 Task: Use LinkedIn to find people with the title 'Content Marketing Manager' at 'MSN Laboratories' who studied at 'R. A. Podar College of Commerce & Economics', are located in 'Yanji', and talk about '#careeradvice'. Select 'Data Entry' under service categories.
Action: Mouse moved to (493, 58)
Screenshot: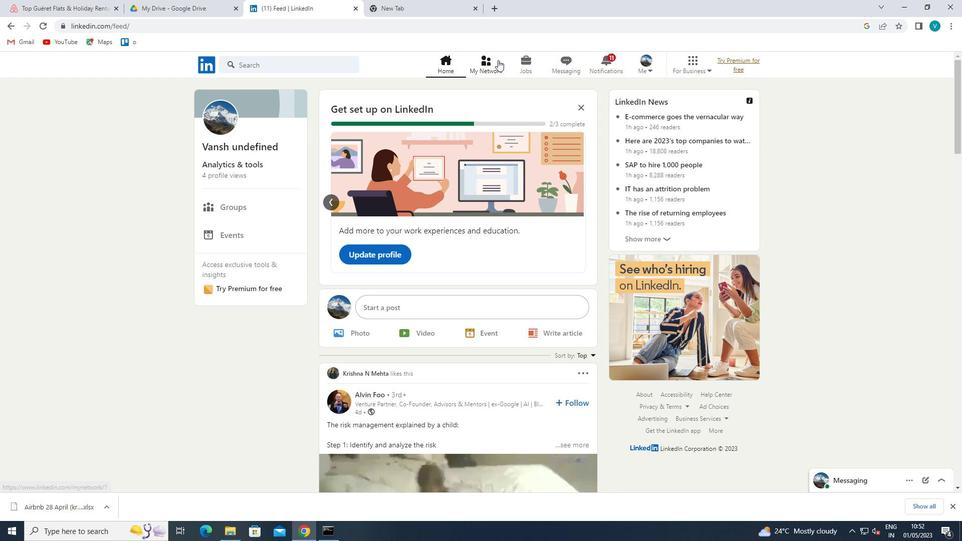 
Action: Mouse pressed left at (493, 58)
Screenshot: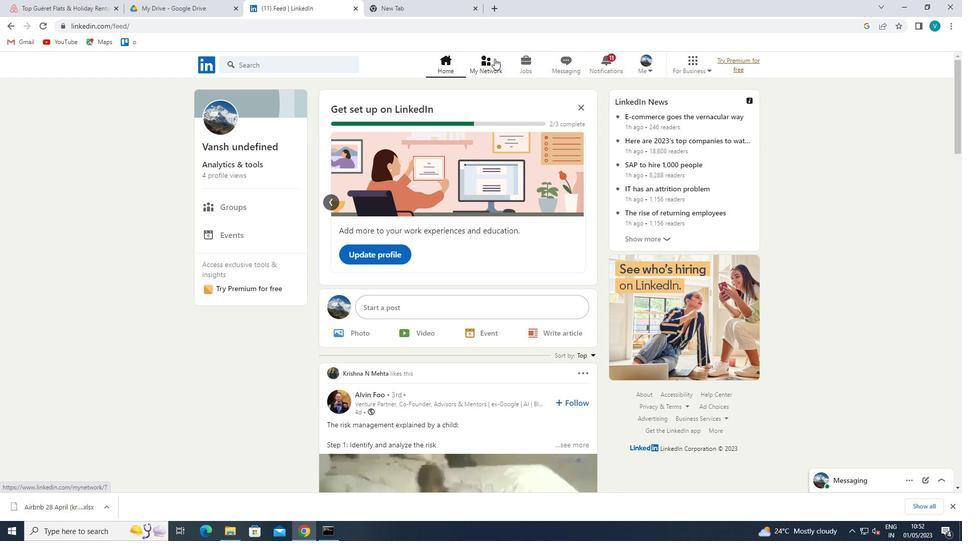 
Action: Mouse moved to (282, 115)
Screenshot: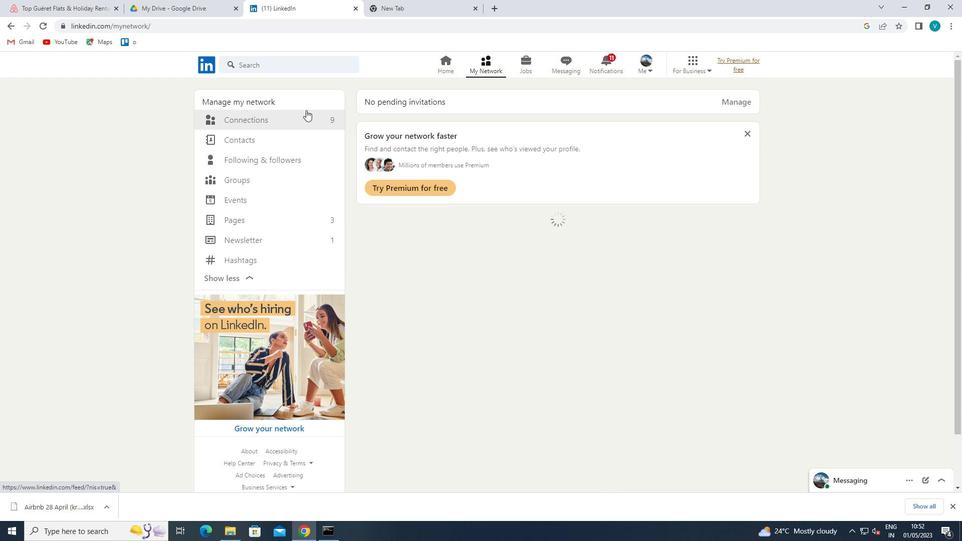 
Action: Mouse pressed left at (282, 115)
Screenshot: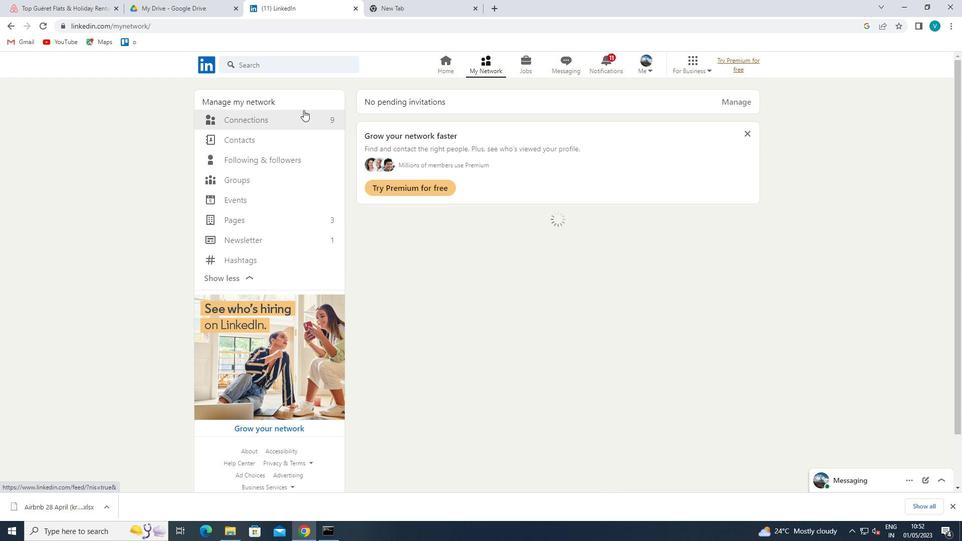 
Action: Mouse moved to (543, 118)
Screenshot: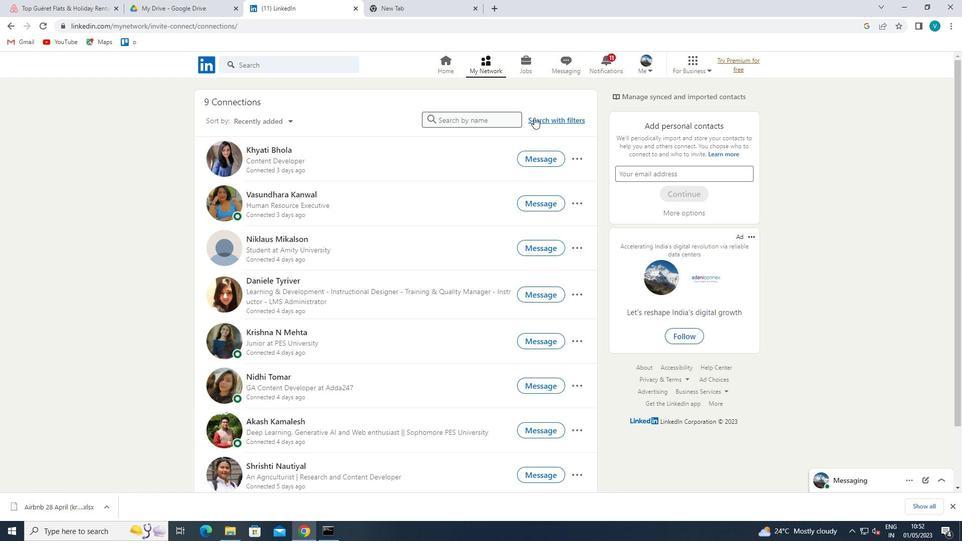 
Action: Mouse pressed left at (543, 118)
Screenshot: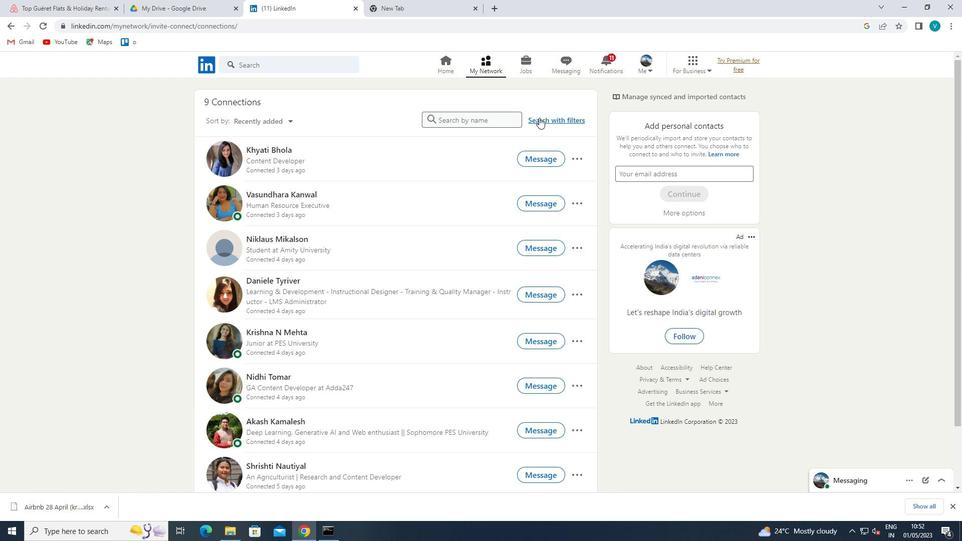
Action: Mouse moved to (471, 87)
Screenshot: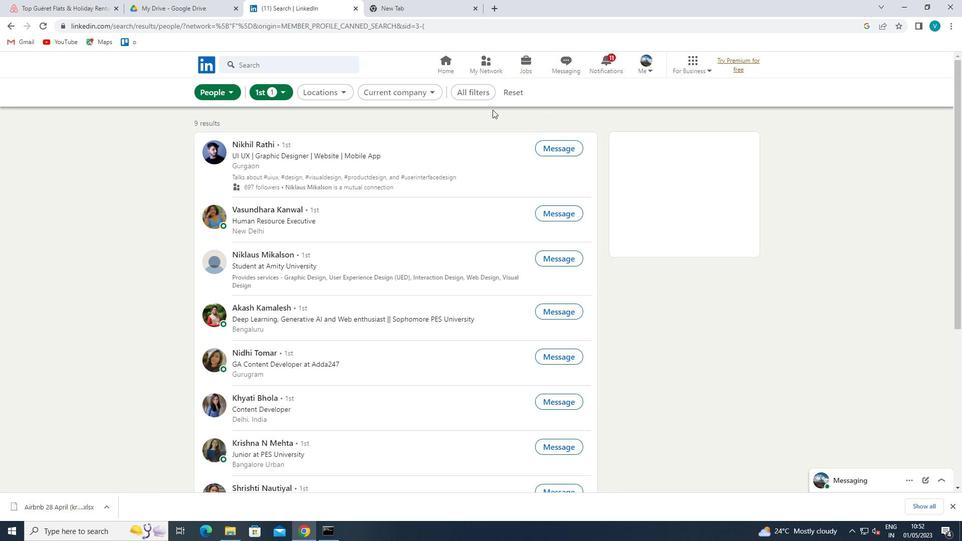
Action: Mouse pressed left at (471, 87)
Screenshot: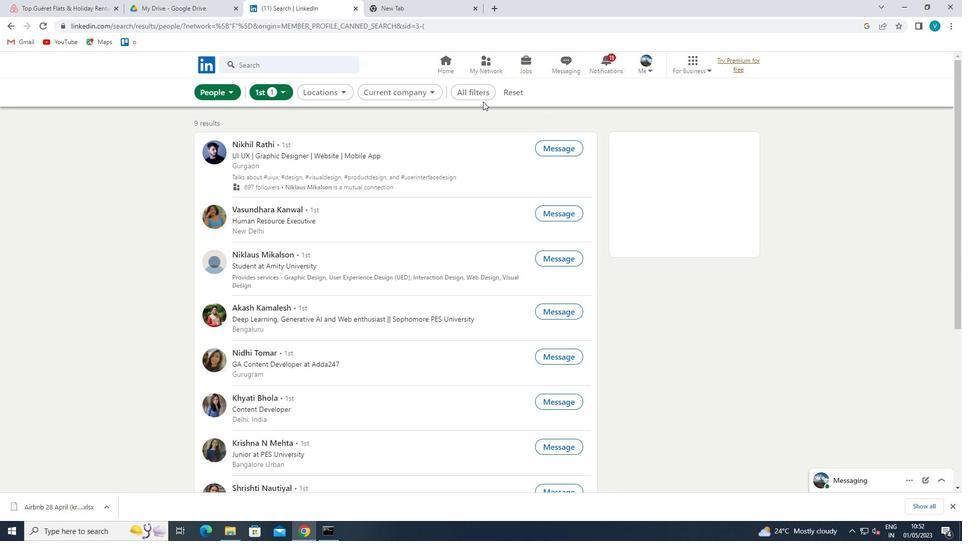 
Action: Mouse moved to (767, 264)
Screenshot: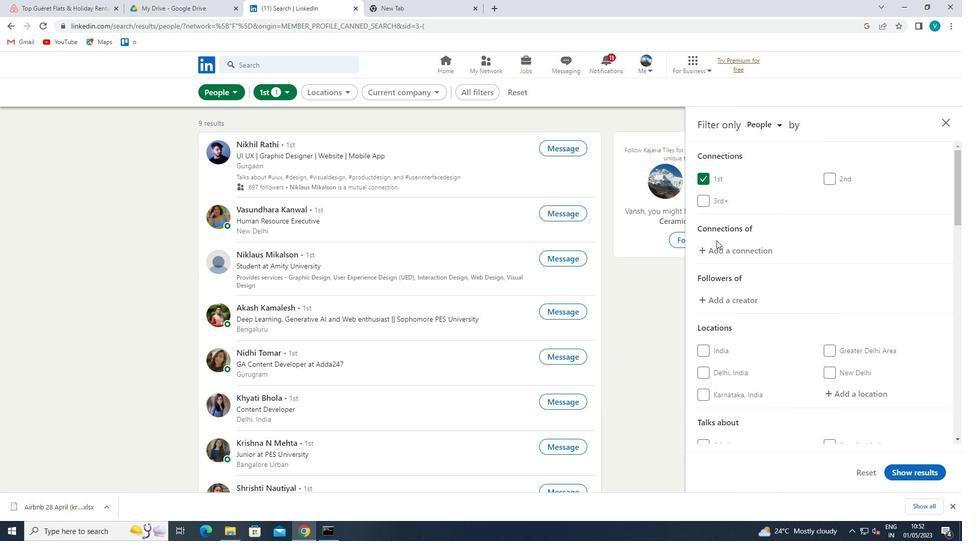 
Action: Mouse scrolled (767, 263) with delta (0, 0)
Screenshot: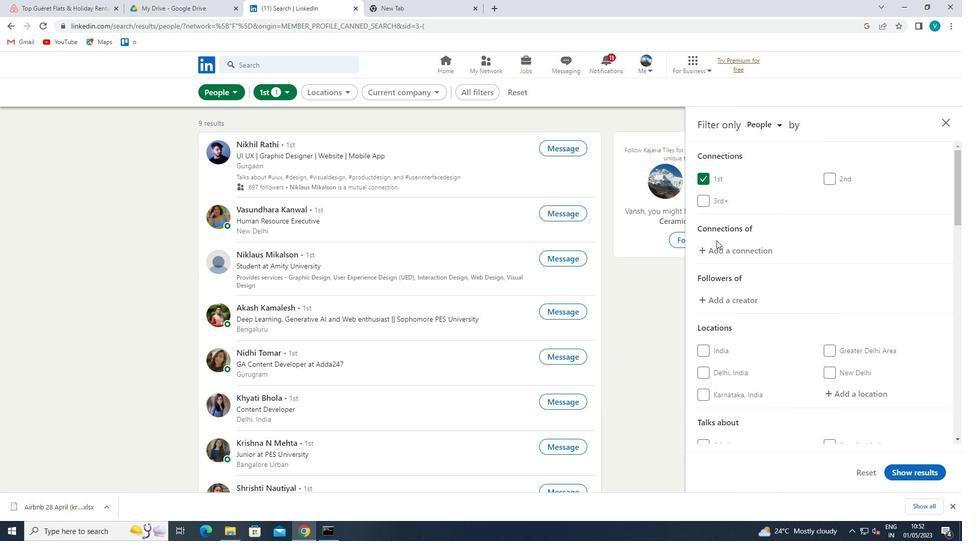 
Action: Mouse moved to (768, 264)
Screenshot: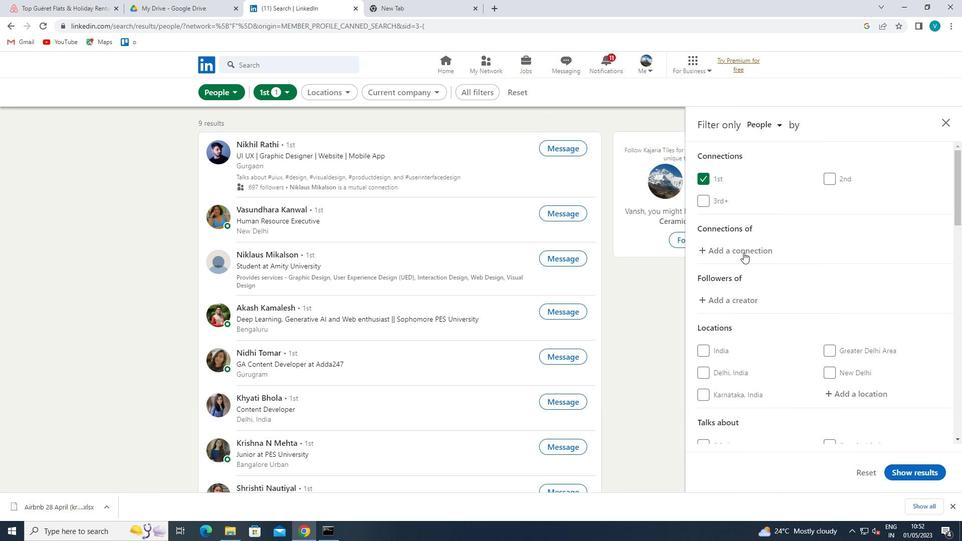 
Action: Mouse scrolled (768, 263) with delta (0, 0)
Screenshot: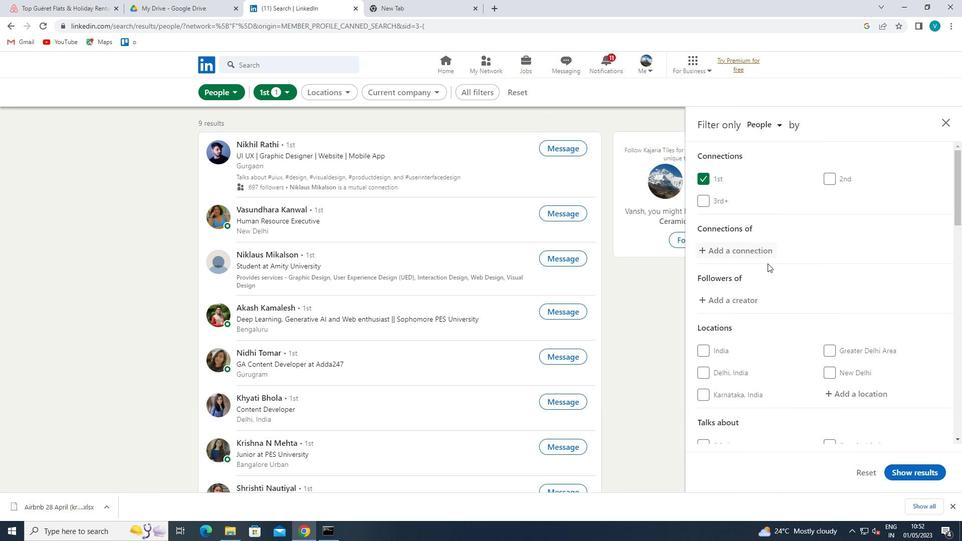 
Action: Mouse moved to (851, 288)
Screenshot: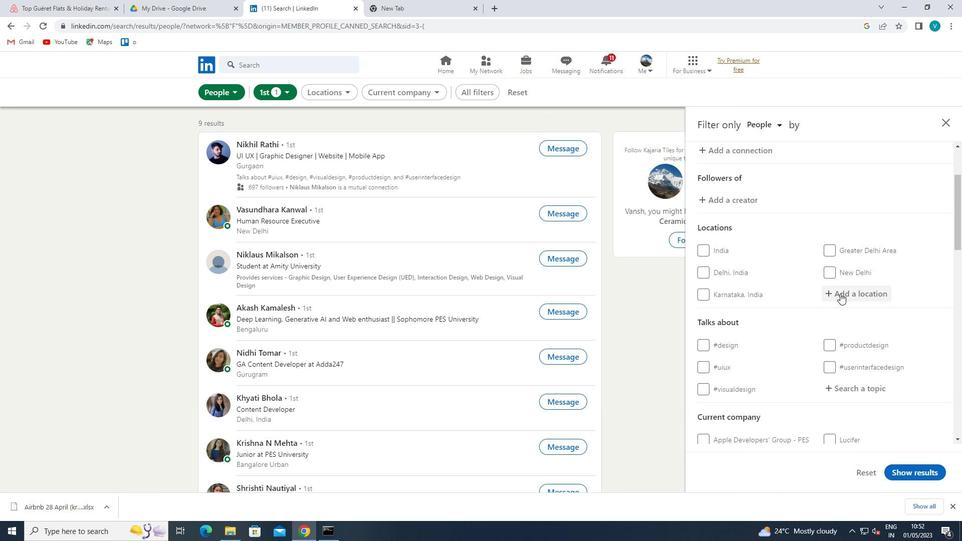 
Action: Mouse pressed left at (851, 288)
Screenshot: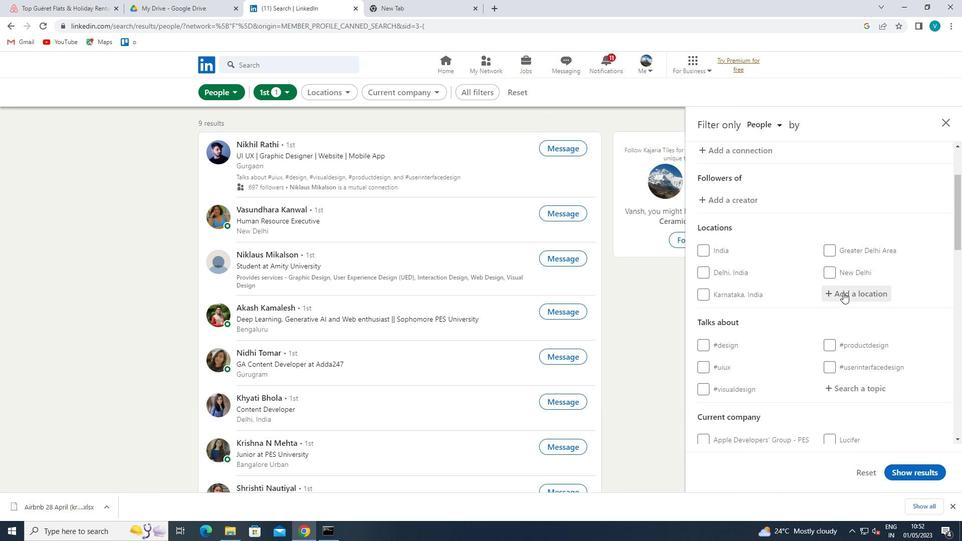 
Action: Mouse moved to (765, 264)
Screenshot: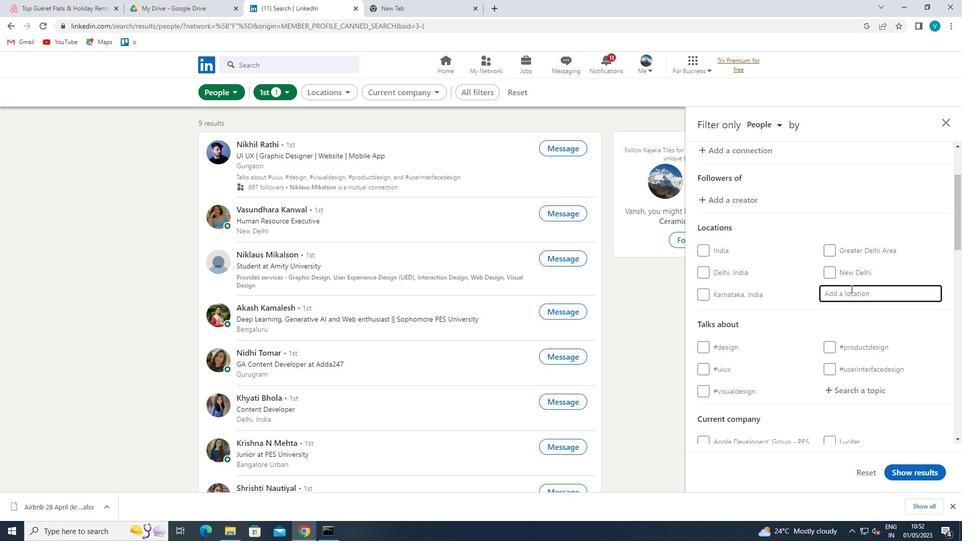 
Action: Key pressed <Key.shift>YANJI
Screenshot: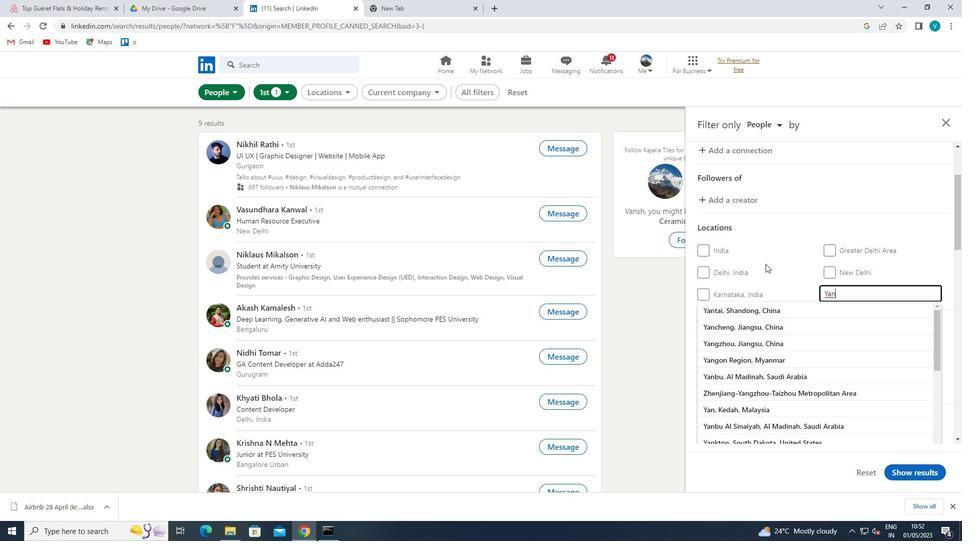 
Action: Mouse moved to (798, 313)
Screenshot: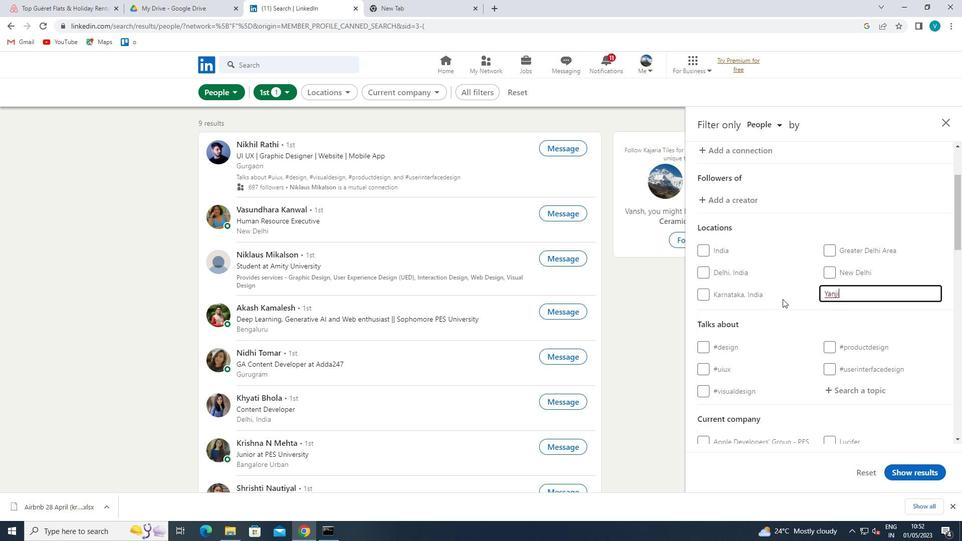 
Action: Mouse pressed left at (798, 313)
Screenshot: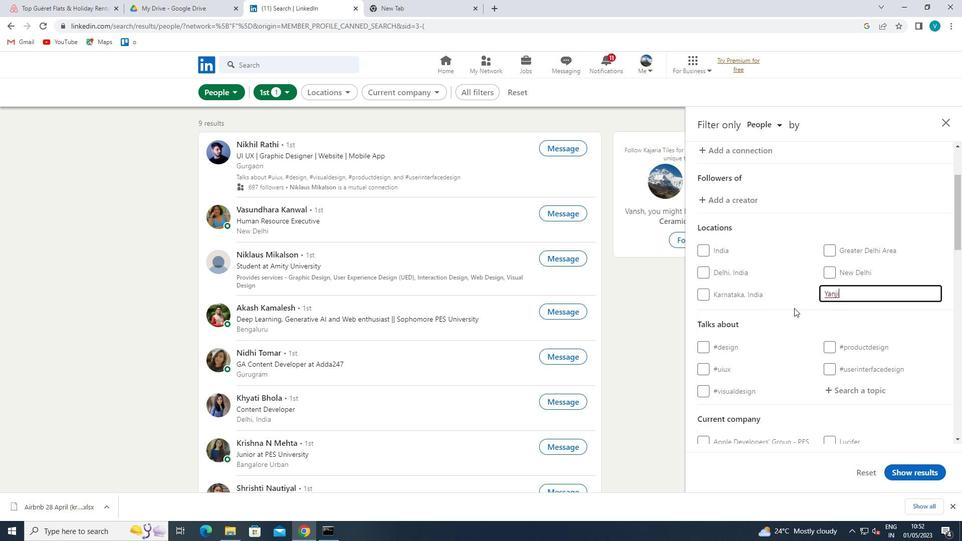 
Action: Mouse scrolled (798, 312) with delta (0, 0)
Screenshot: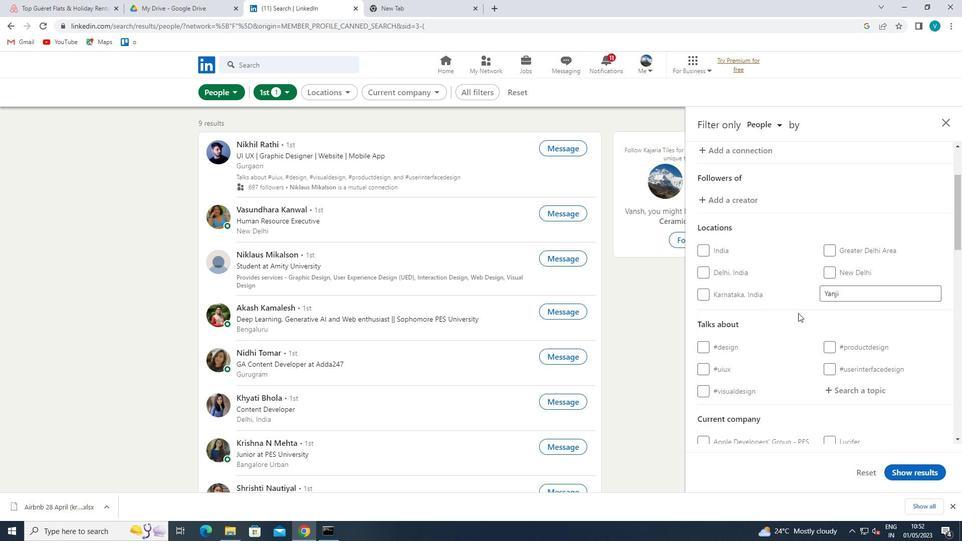 
Action: Mouse scrolled (798, 312) with delta (0, 0)
Screenshot: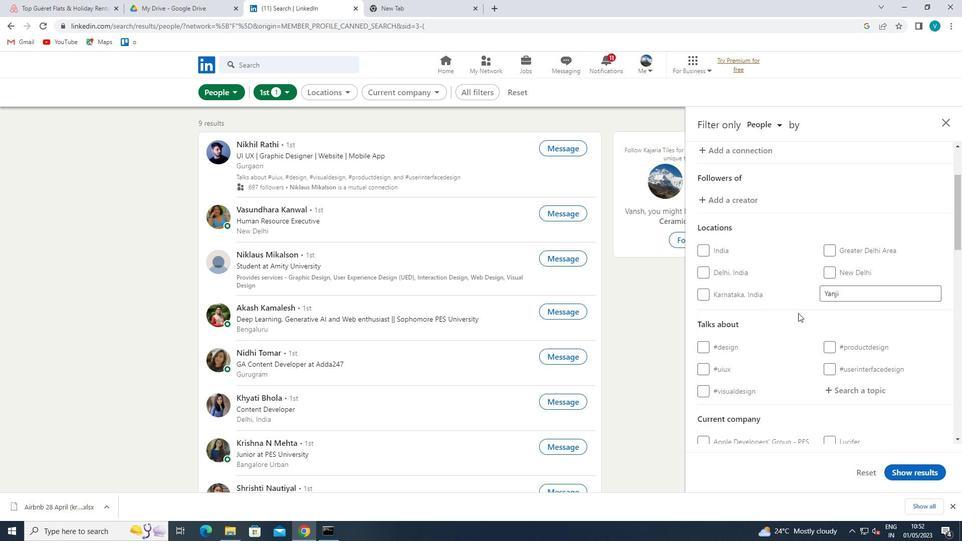 
Action: Mouse moved to (882, 292)
Screenshot: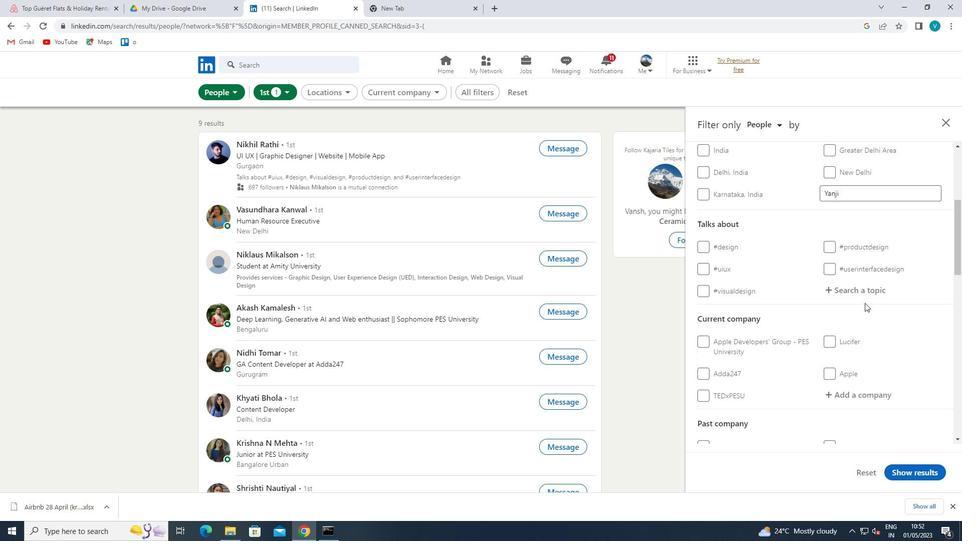 
Action: Mouse pressed left at (882, 292)
Screenshot: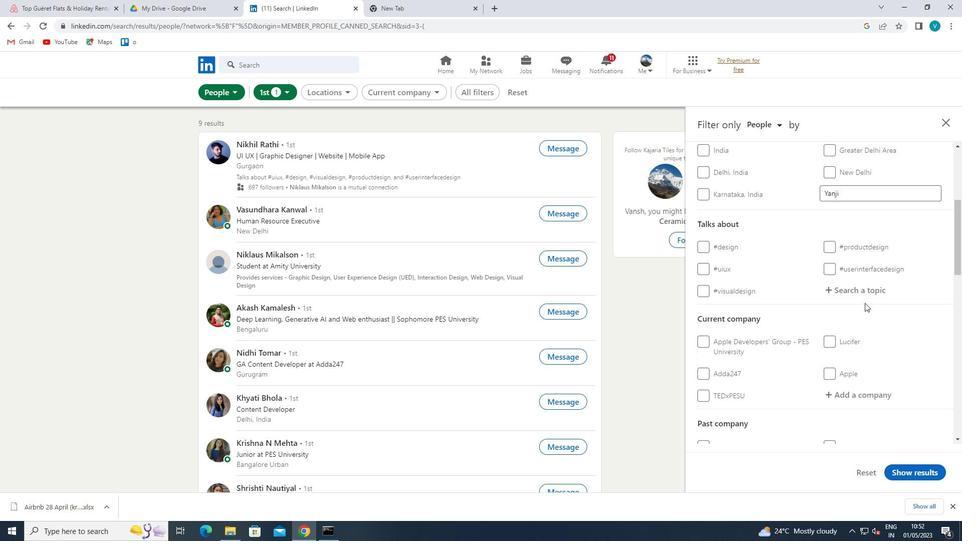 
Action: Key pressed <Key.shift>#
Screenshot: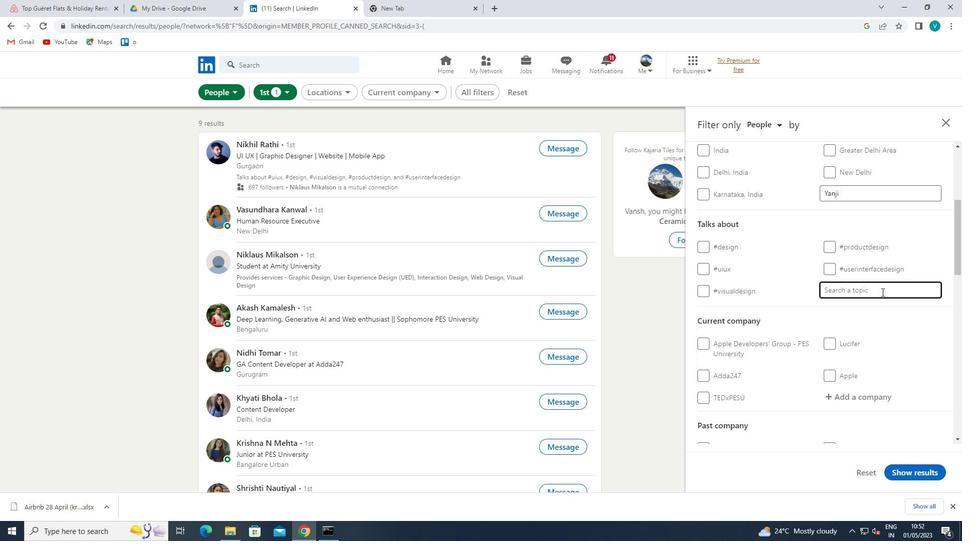 
Action: Mouse moved to (852, 285)
Screenshot: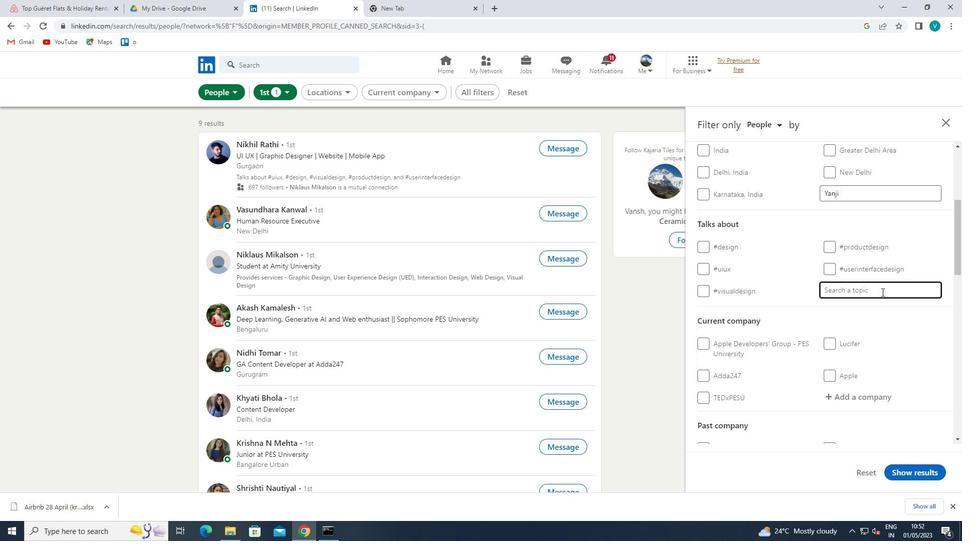 
Action: Key pressed CAREERADVICE<Key.space>
Screenshot: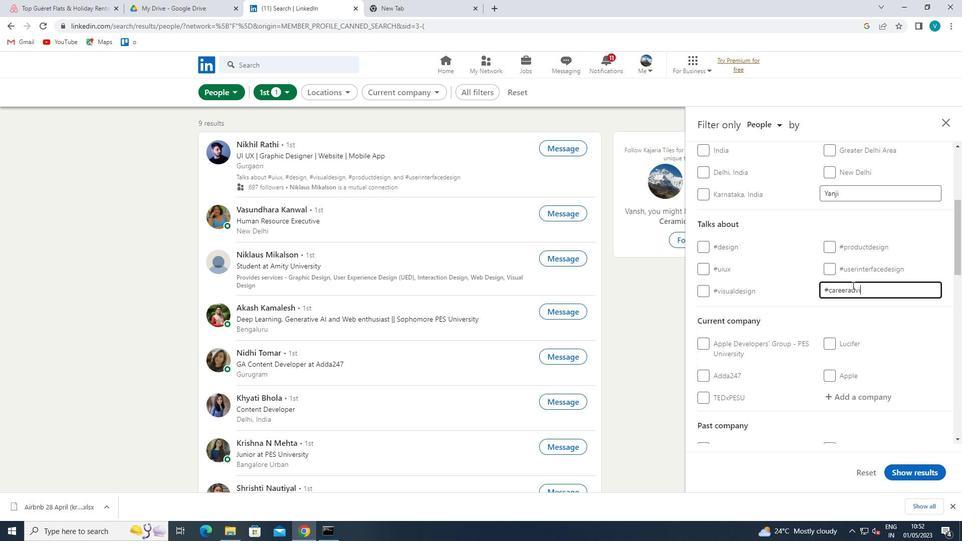 
Action: Mouse moved to (820, 318)
Screenshot: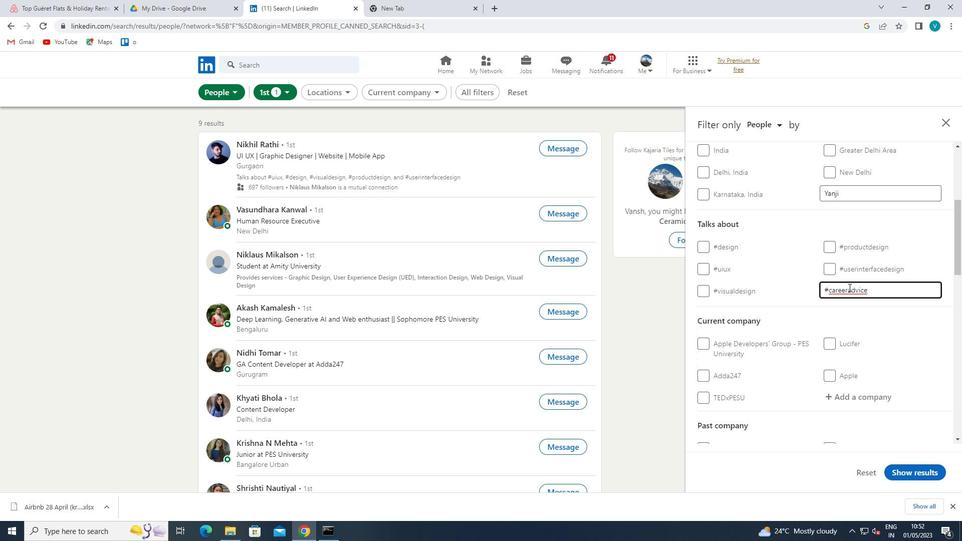 
Action: Mouse pressed left at (820, 318)
Screenshot: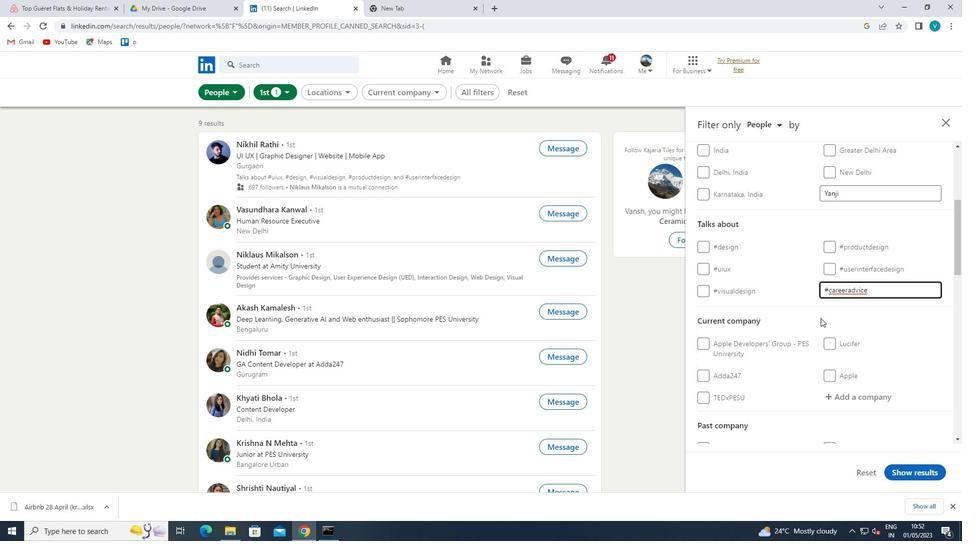 
Action: Mouse scrolled (820, 317) with delta (0, 0)
Screenshot: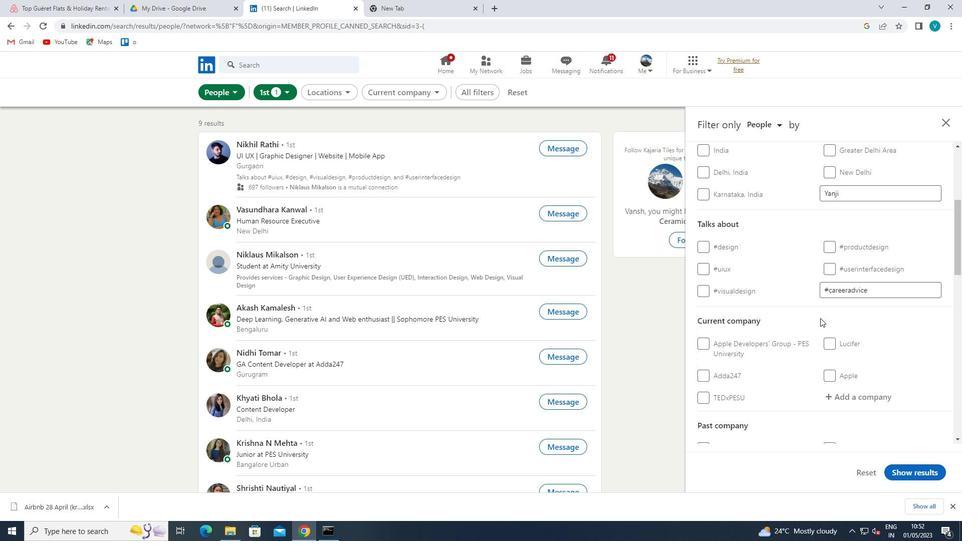 
Action: Mouse scrolled (820, 317) with delta (0, 0)
Screenshot: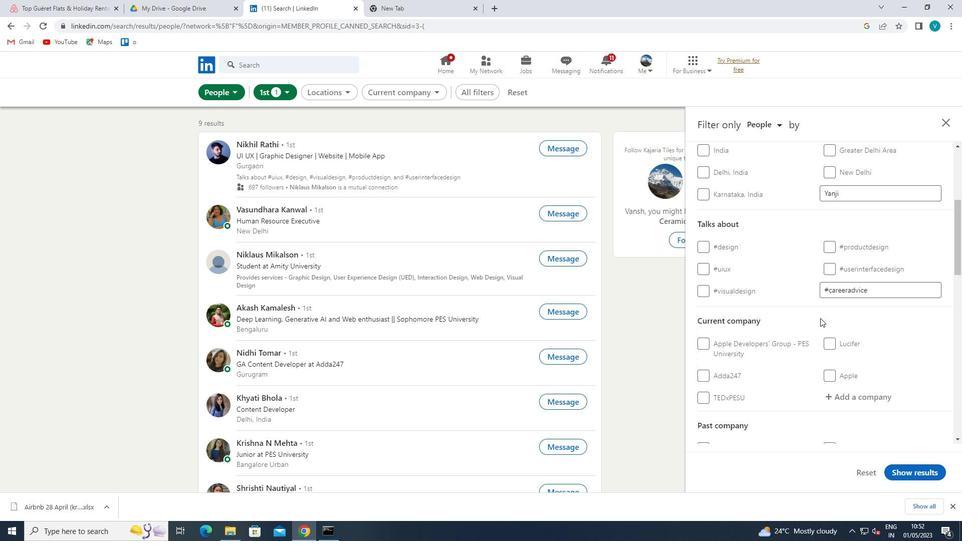 
Action: Mouse scrolled (820, 317) with delta (0, 0)
Screenshot: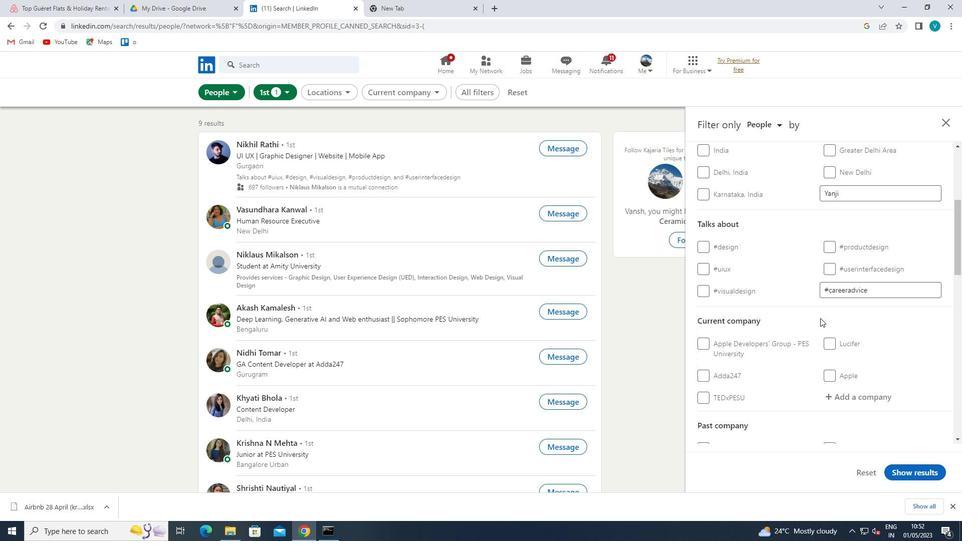 
Action: Mouse scrolled (820, 317) with delta (0, 0)
Screenshot: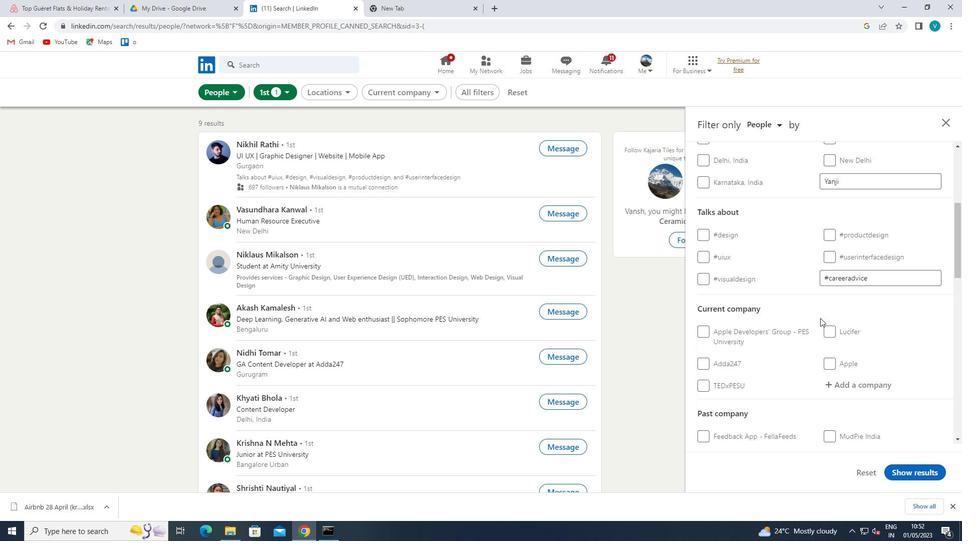 
Action: Mouse scrolled (820, 317) with delta (0, 0)
Screenshot: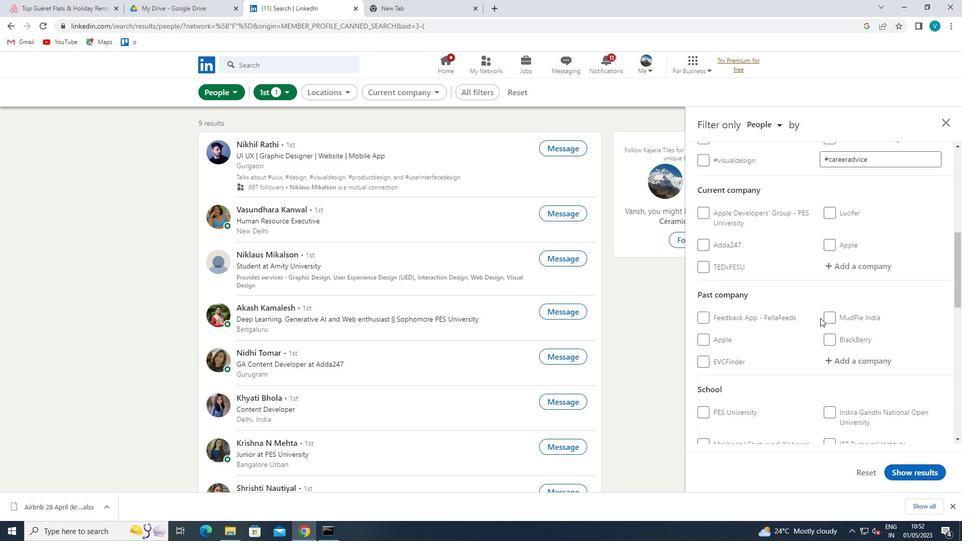 
Action: Mouse scrolled (820, 317) with delta (0, 0)
Screenshot: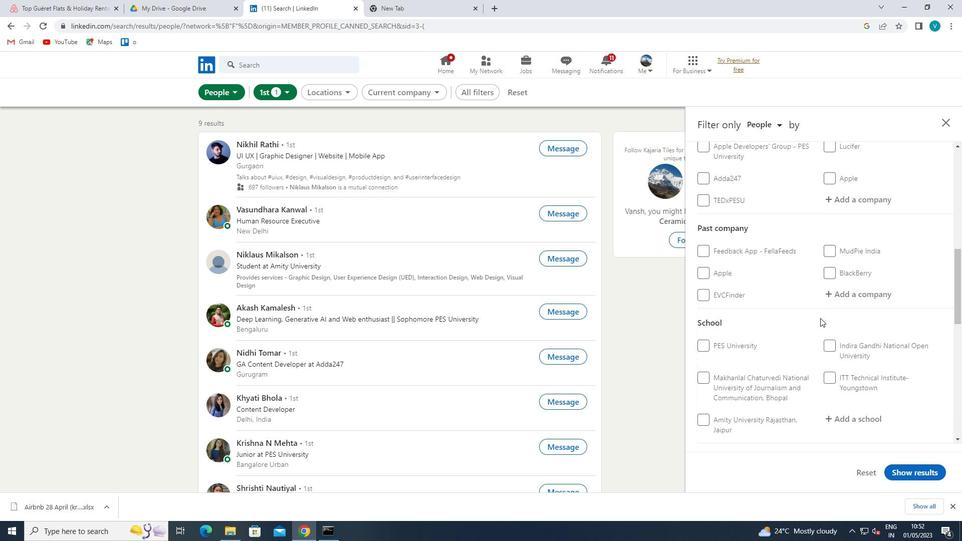 
Action: Mouse scrolled (820, 317) with delta (0, 0)
Screenshot: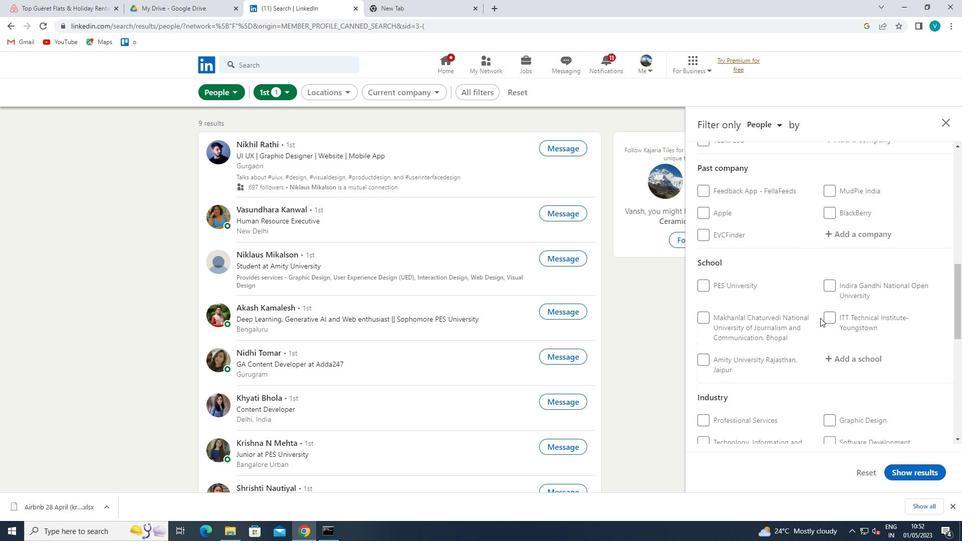 
Action: Mouse moved to (820, 318)
Screenshot: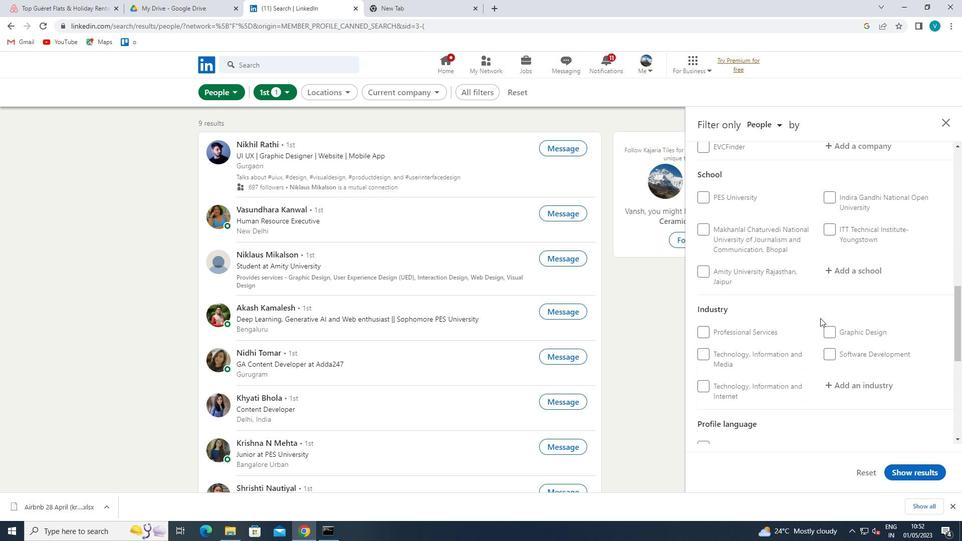 
Action: Mouse scrolled (820, 317) with delta (0, 0)
Screenshot: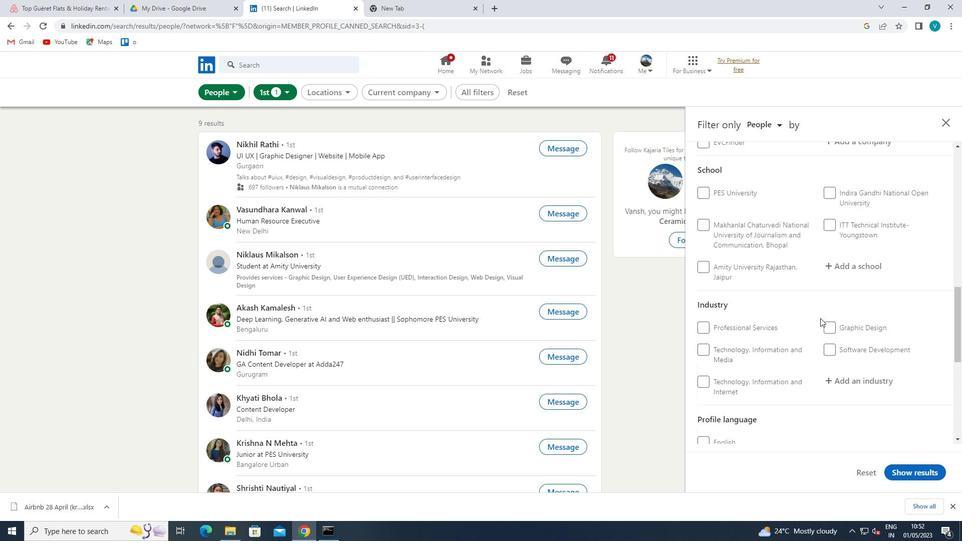 
Action: Mouse scrolled (820, 317) with delta (0, 0)
Screenshot: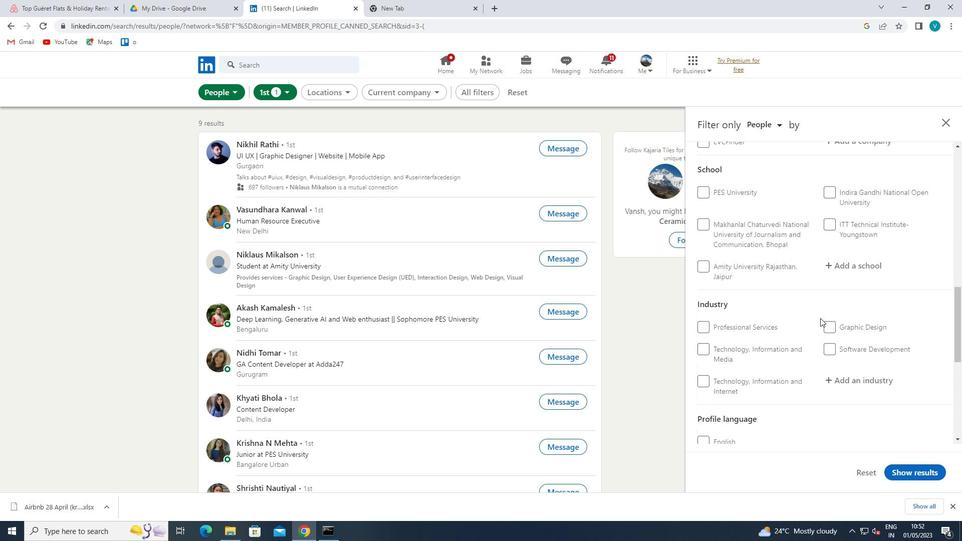 
Action: Mouse moved to (703, 340)
Screenshot: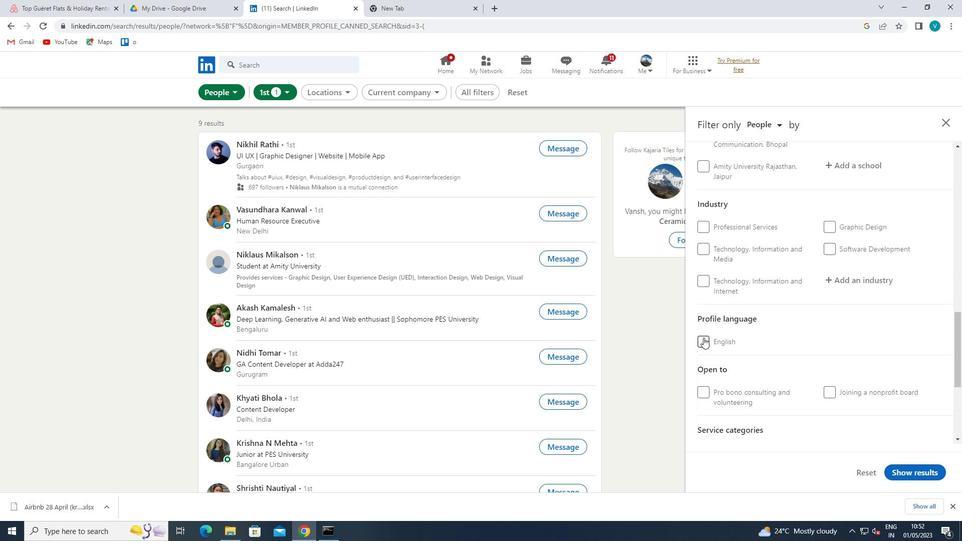 
Action: Mouse pressed left at (703, 340)
Screenshot: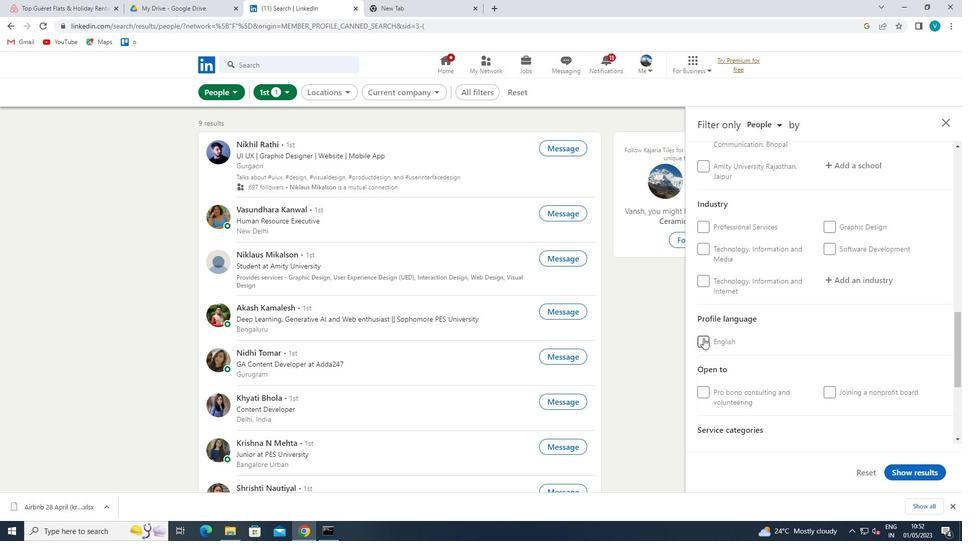 
Action: Mouse moved to (791, 307)
Screenshot: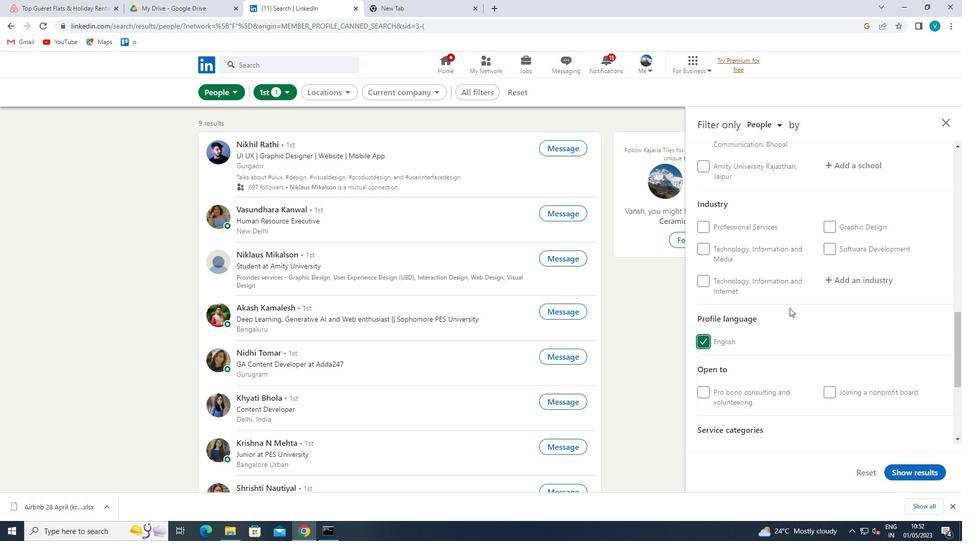 
Action: Mouse scrolled (791, 307) with delta (0, 0)
Screenshot: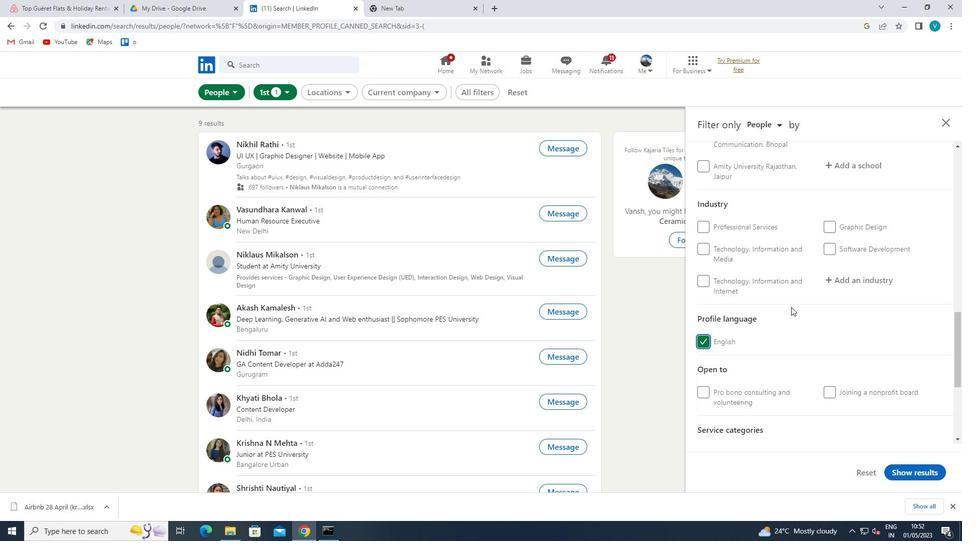 
Action: Mouse scrolled (791, 307) with delta (0, 0)
Screenshot: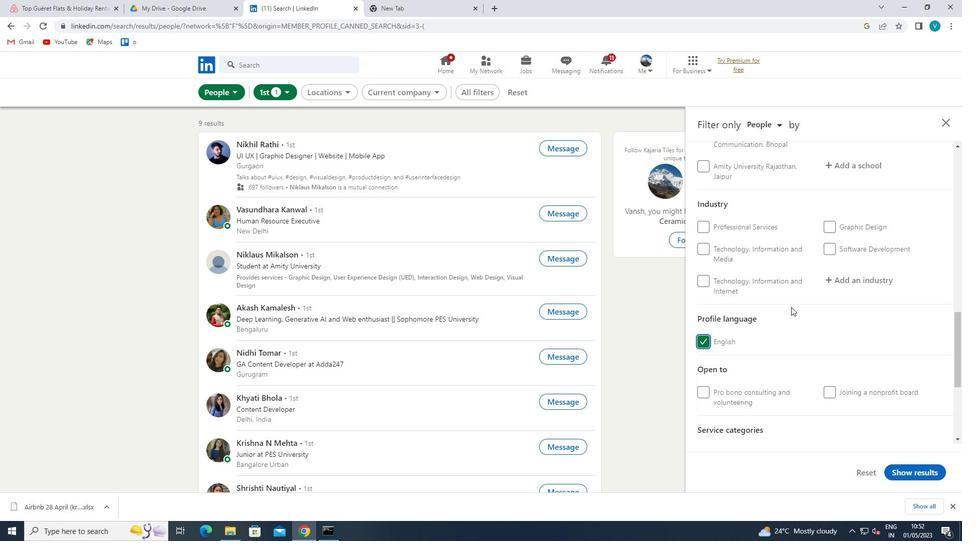 
Action: Mouse scrolled (791, 307) with delta (0, 0)
Screenshot: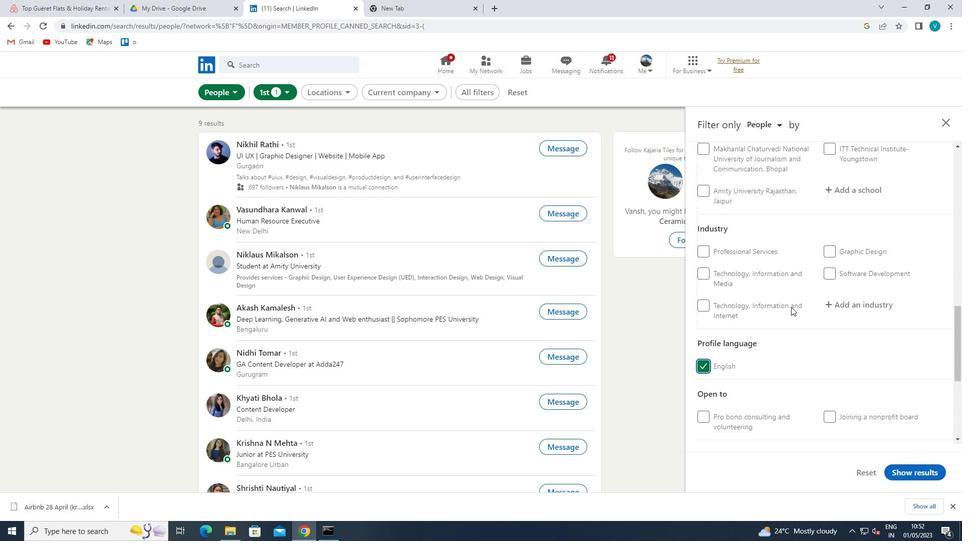 
Action: Mouse scrolled (791, 307) with delta (0, 0)
Screenshot: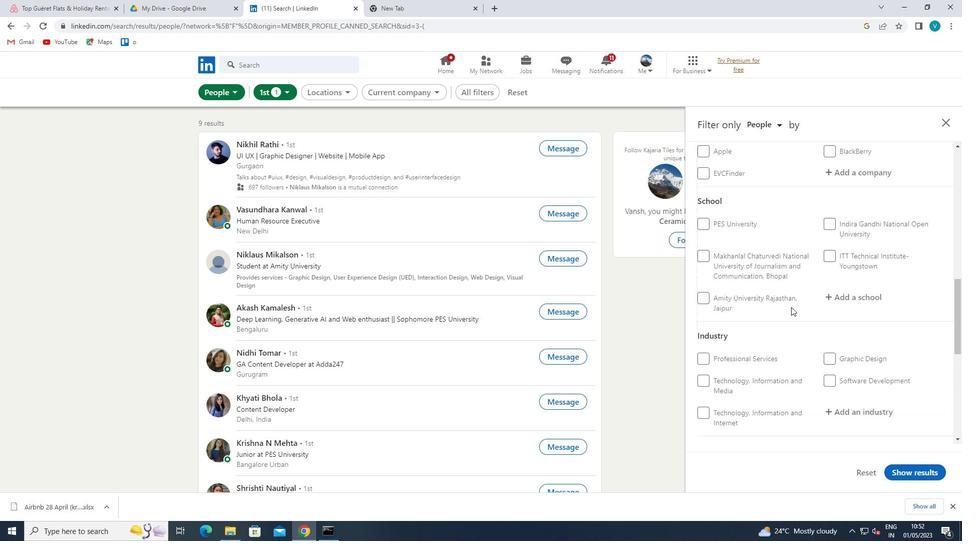 
Action: Mouse scrolled (791, 307) with delta (0, 0)
Screenshot: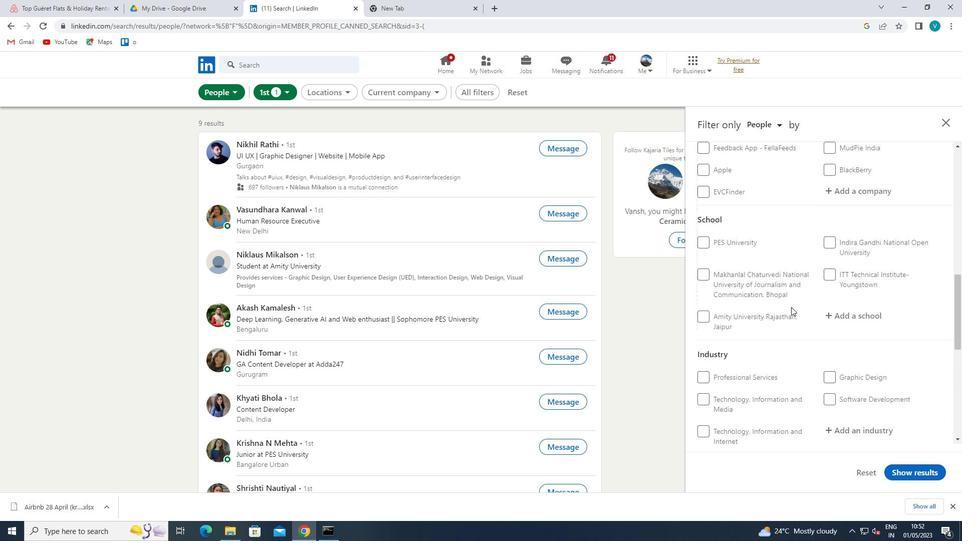 
Action: Mouse scrolled (791, 307) with delta (0, 0)
Screenshot: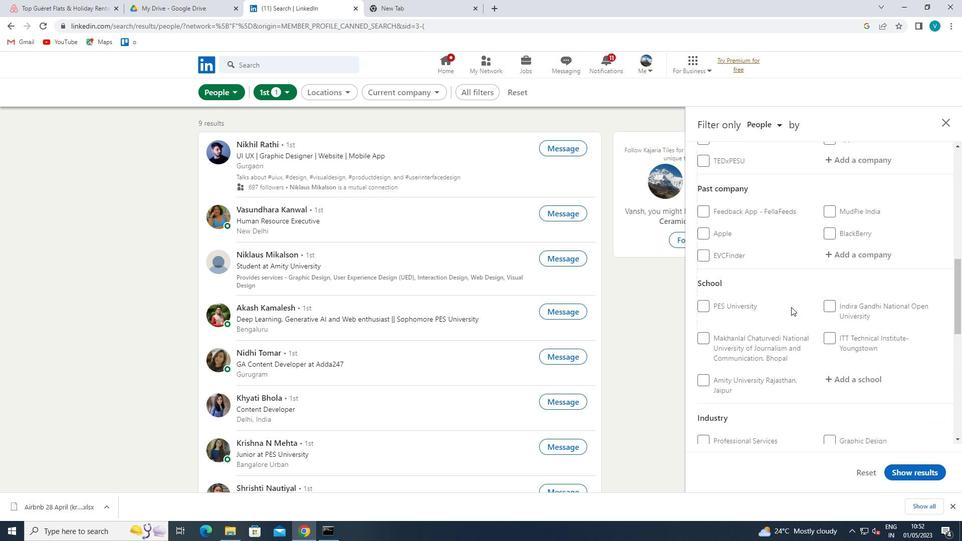 
Action: Mouse moved to (868, 254)
Screenshot: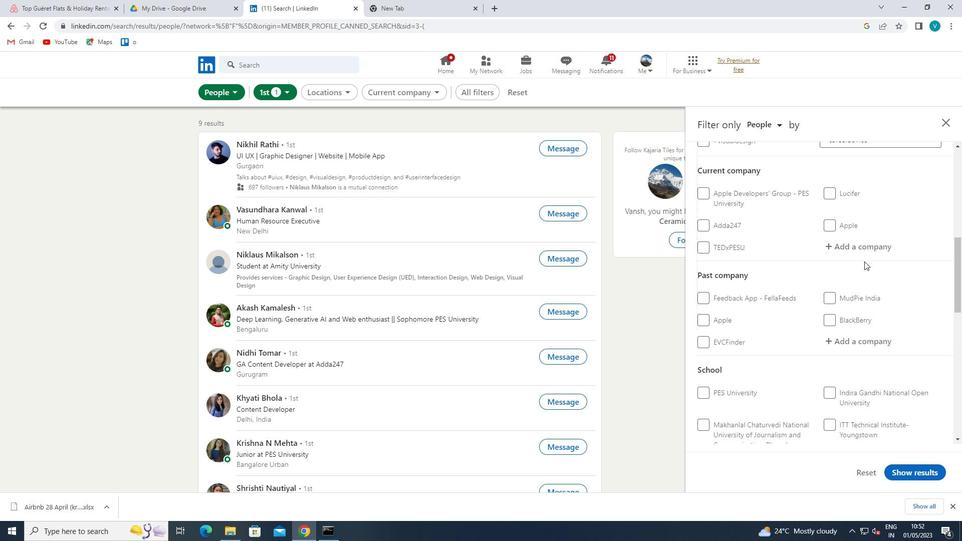 
Action: Mouse pressed left at (868, 254)
Screenshot: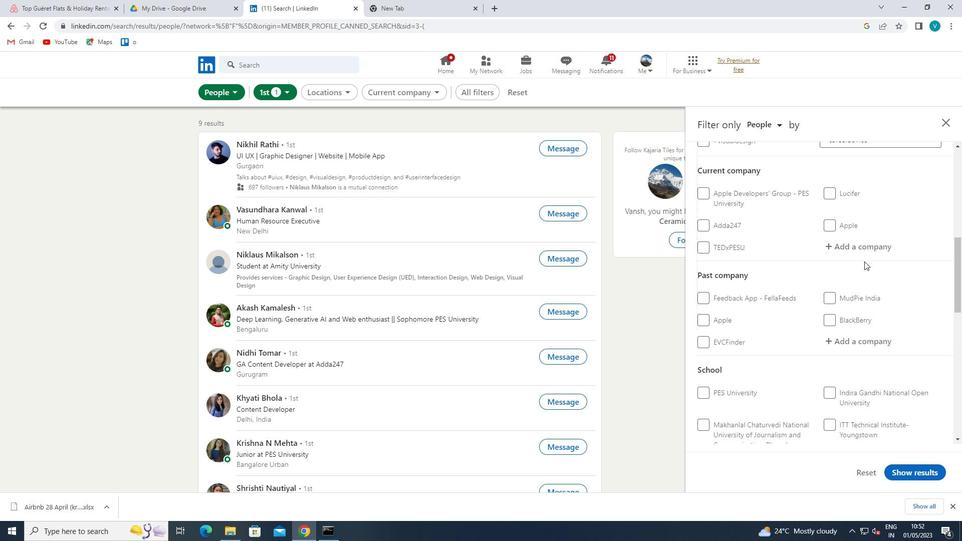 
Action: Mouse moved to (869, 252)
Screenshot: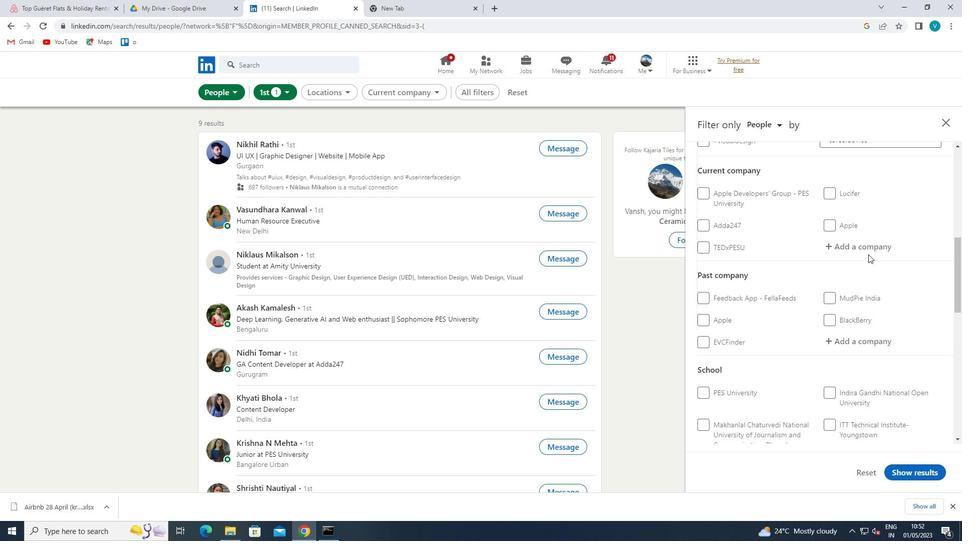 
Action: Mouse pressed left at (869, 252)
Screenshot: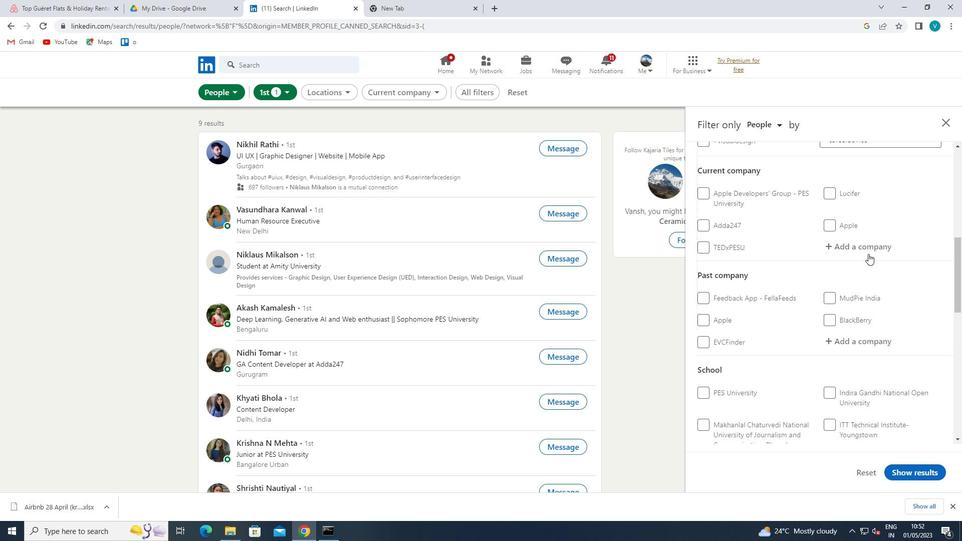 
Action: Mouse moved to (869, 252)
Screenshot: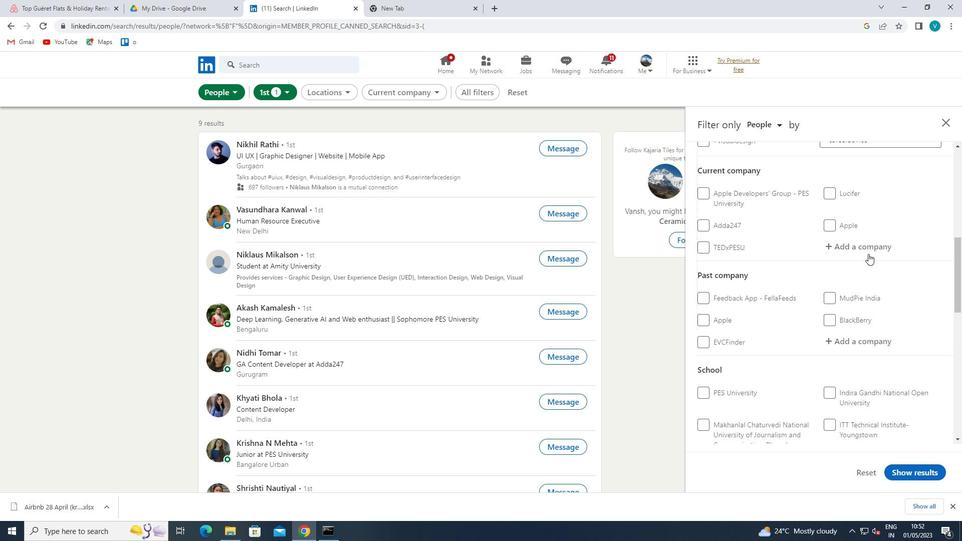 
Action: Key pressed <Key.shift>MSN<Key.space>
Screenshot: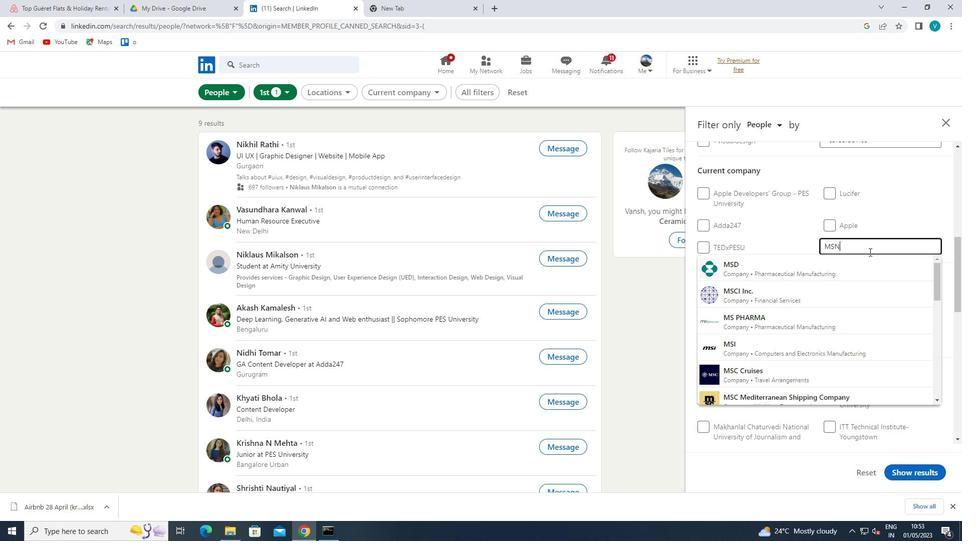 
Action: Mouse moved to (862, 255)
Screenshot: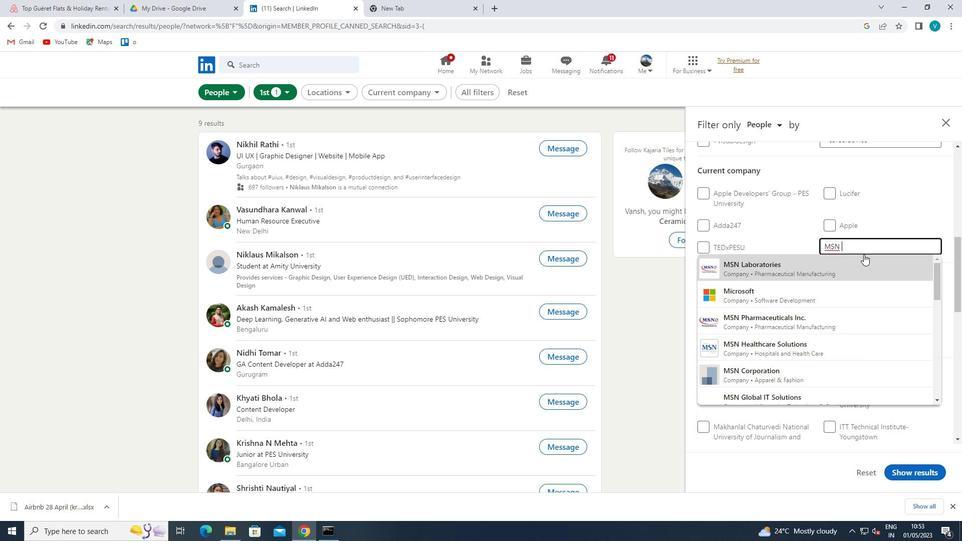 
Action: Mouse pressed left at (862, 255)
Screenshot: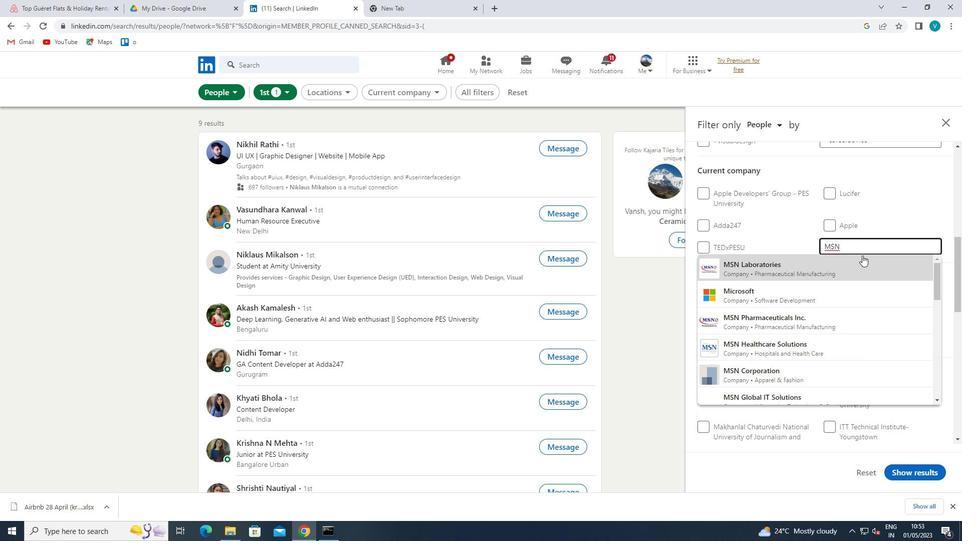 
Action: Mouse scrolled (862, 255) with delta (0, 0)
Screenshot: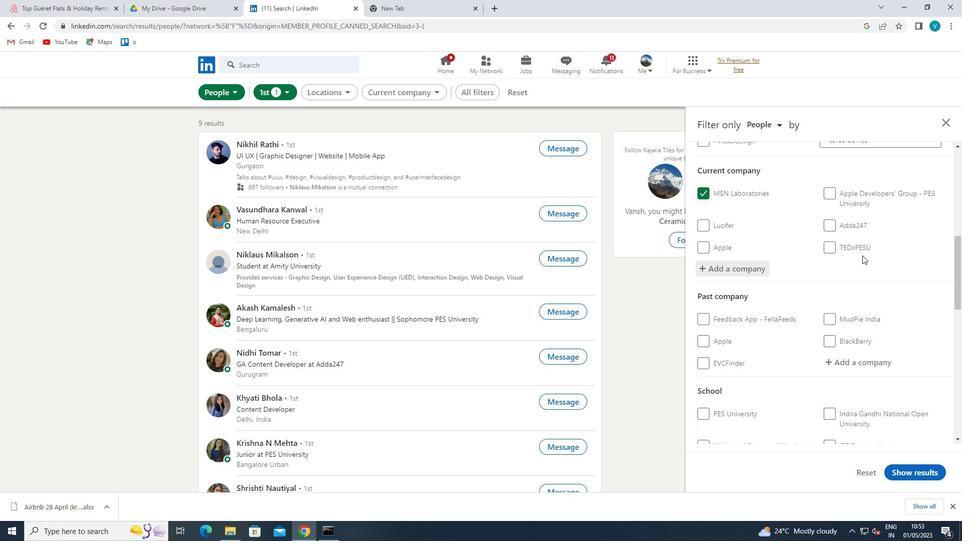 
Action: Mouse scrolled (862, 255) with delta (0, 0)
Screenshot: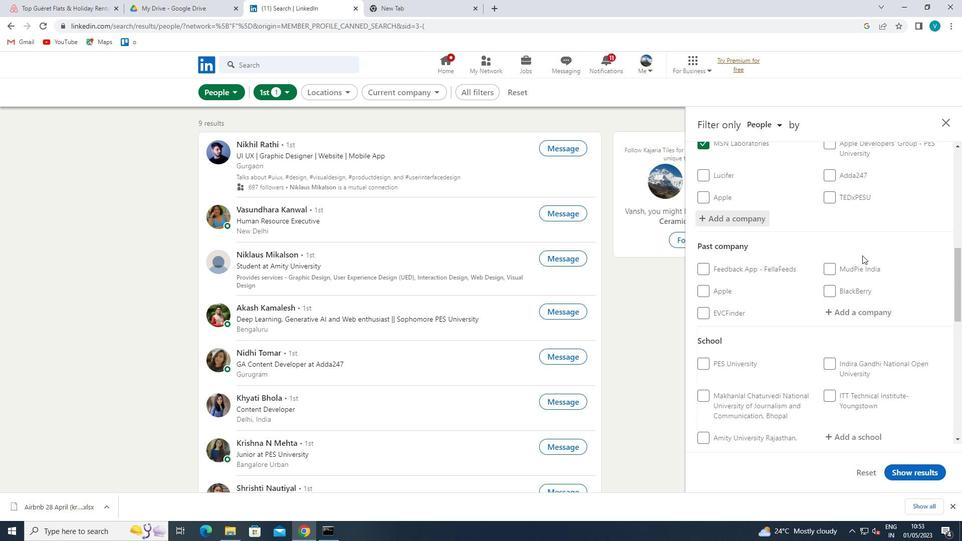 
Action: Mouse scrolled (862, 255) with delta (0, 0)
Screenshot: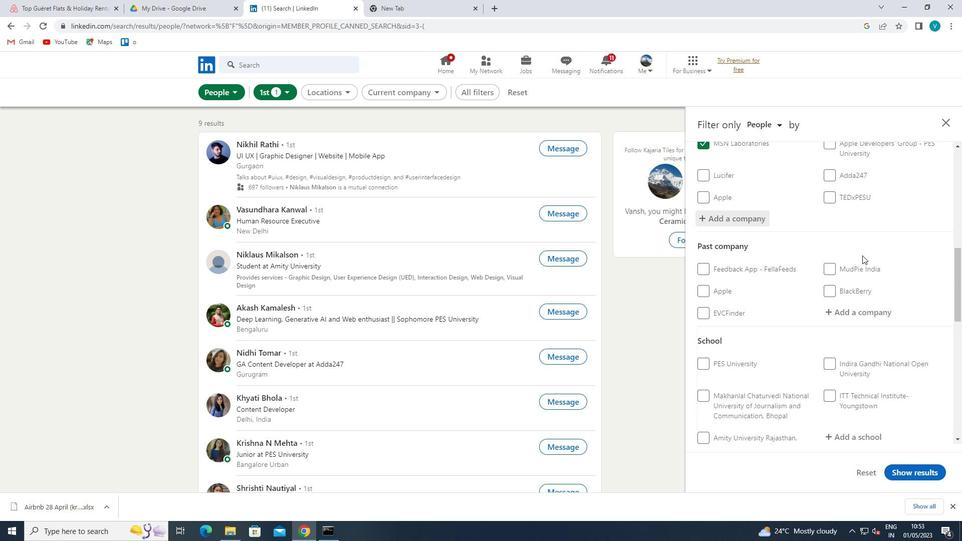 
Action: Mouse moved to (848, 341)
Screenshot: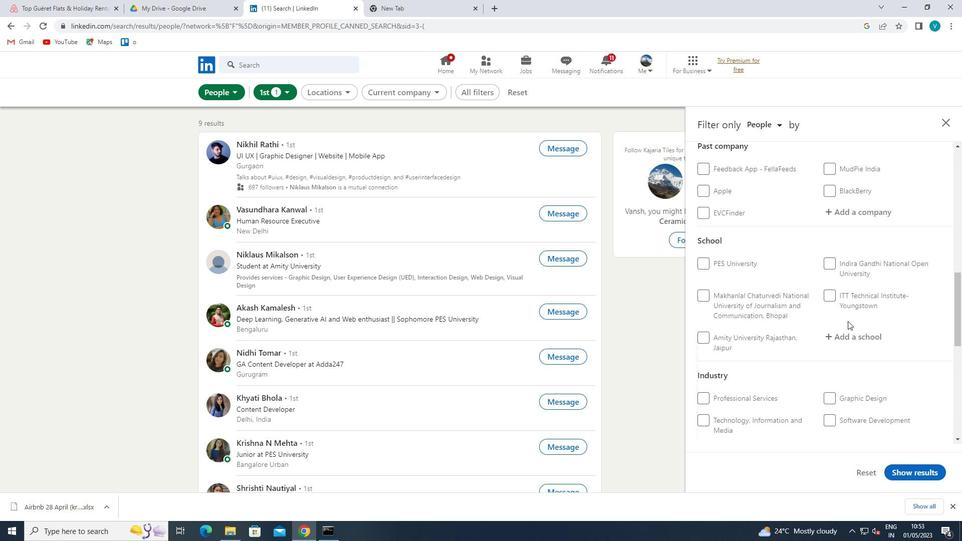 
Action: Mouse pressed left at (848, 341)
Screenshot: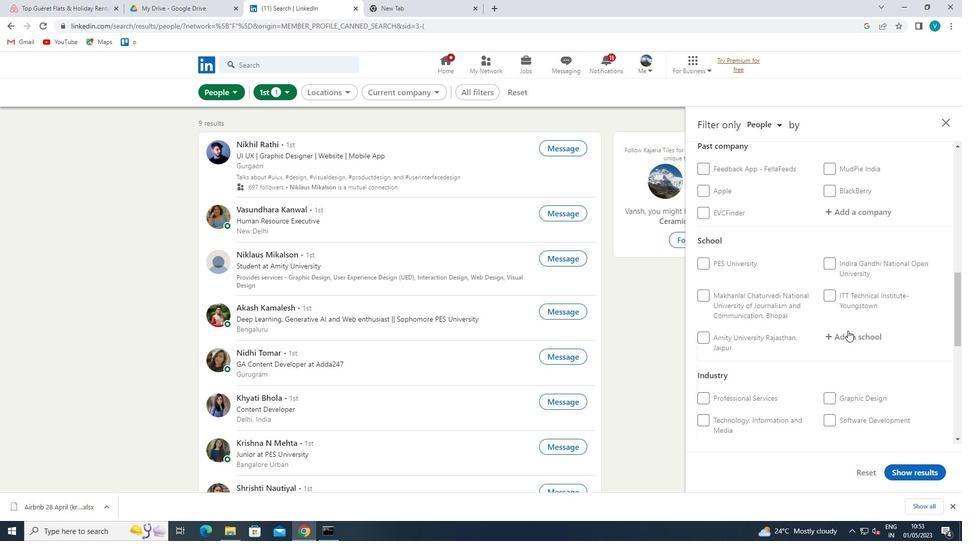 
Action: Key pressed <Key.shift>R.<Key.shift><Key.shift><Key.shift><Key.shift>A.<Key.space><Key.shift>PODAR<Key.space>
Screenshot: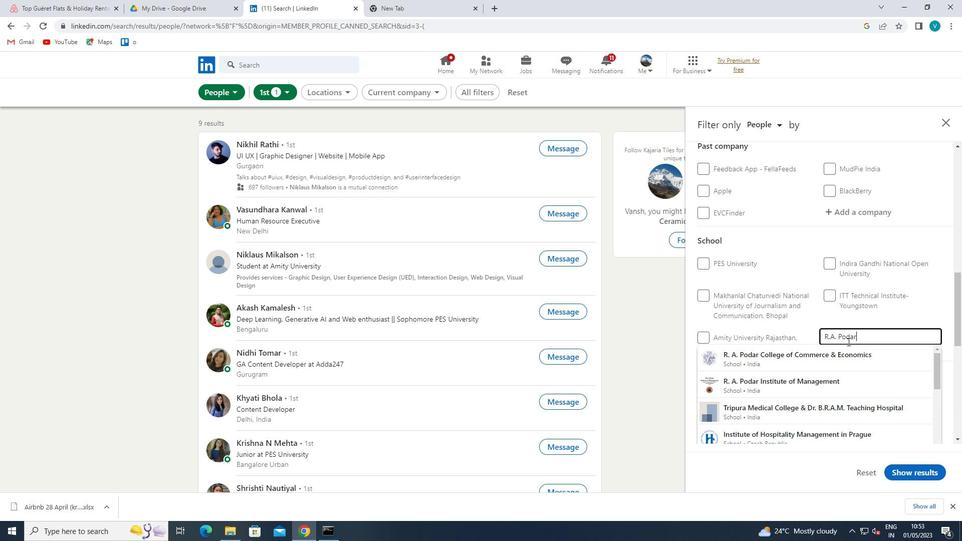 
Action: Mouse moved to (837, 354)
Screenshot: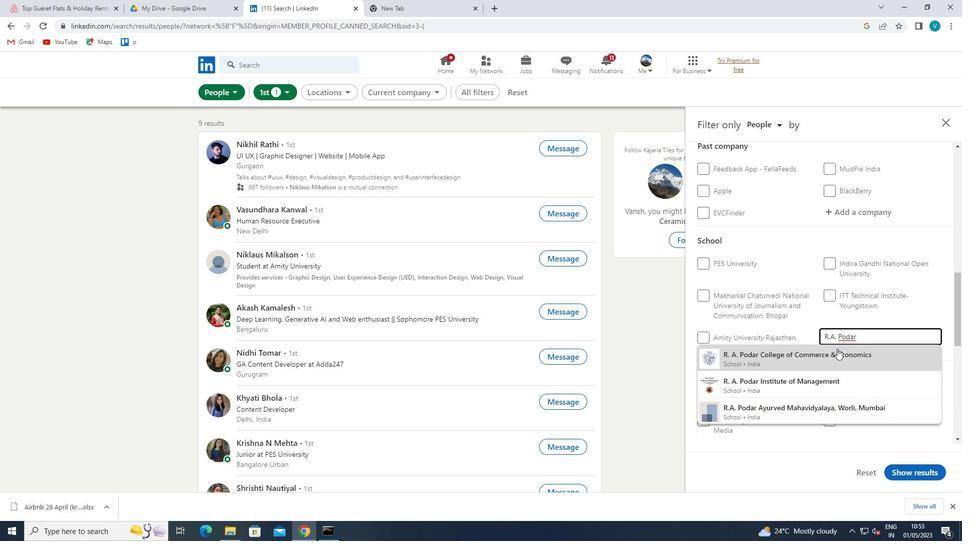 
Action: Mouse pressed left at (837, 354)
Screenshot: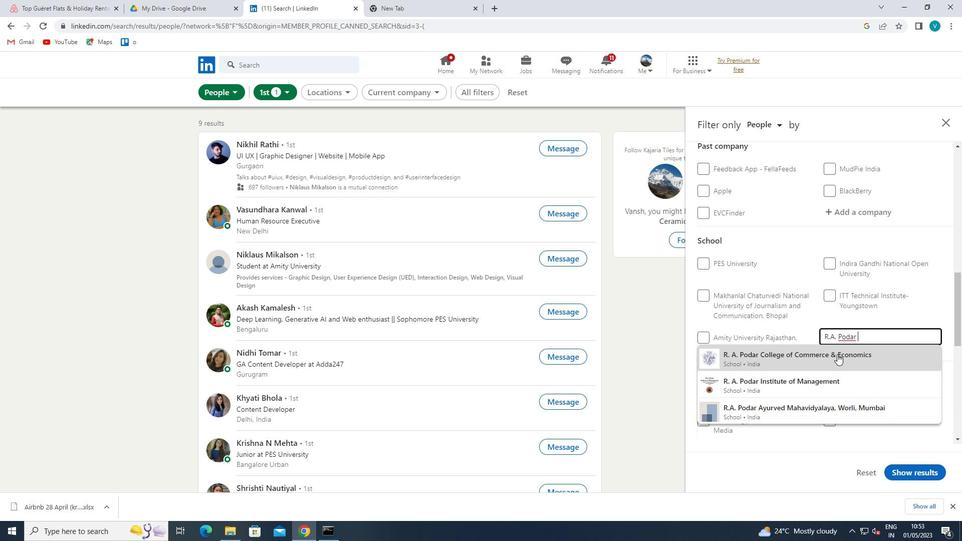 
Action: Mouse scrolled (837, 353) with delta (0, 0)
Screenshot: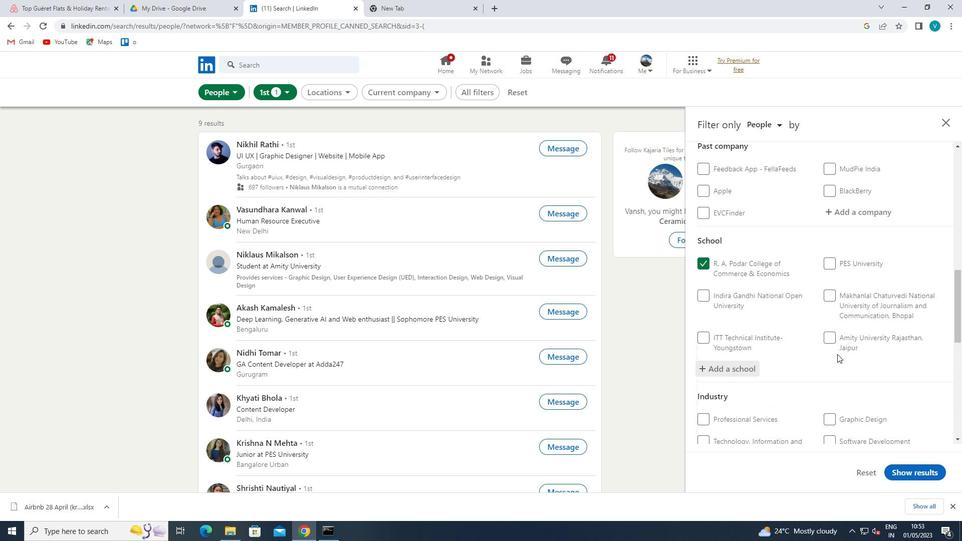 
Action: Mouse scrolled (837, 353) with delta (0, 0)
Screenshot: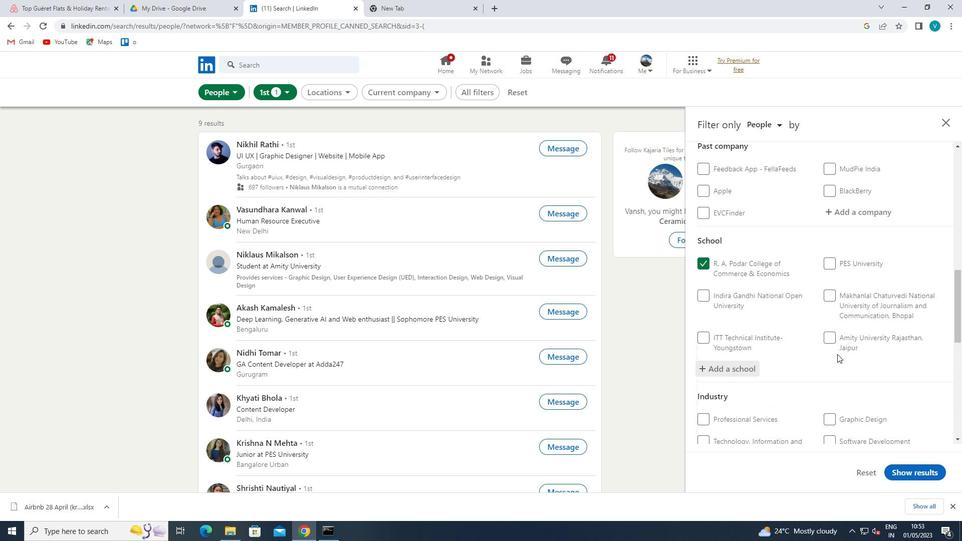 
Action: Mouse scrolled (837, 353) with delta (0, 0)
Screenshot: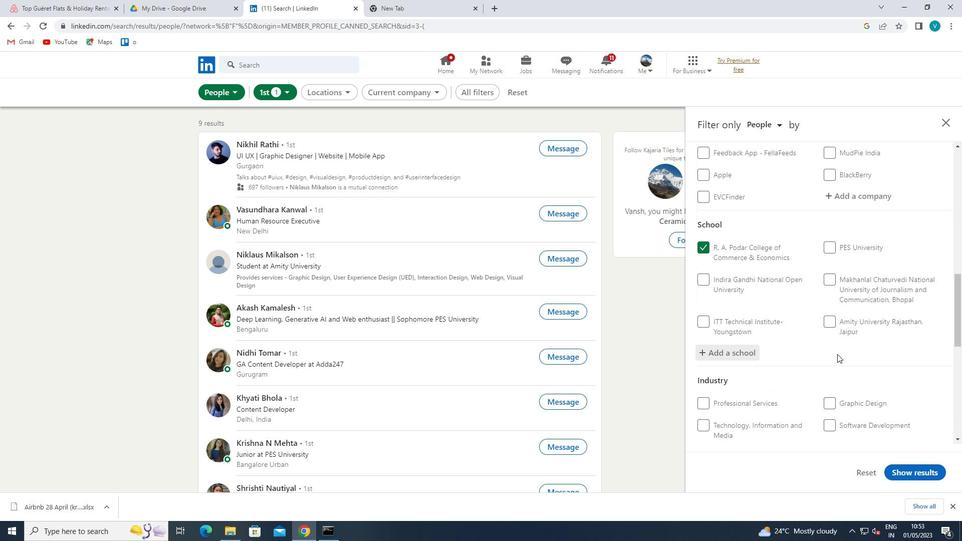 
Action: Mouse moved to (867, 323)
Screenshot: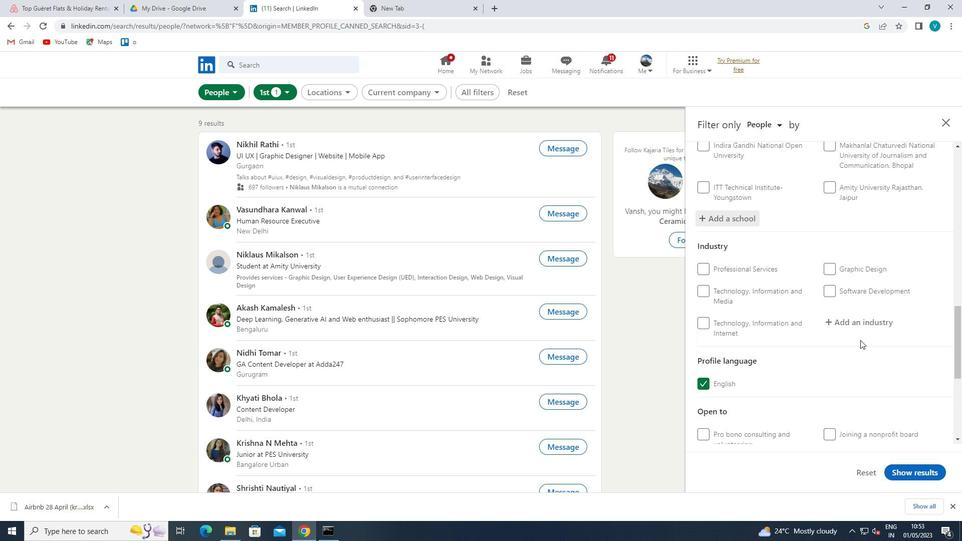 
Action: Mouse pressed left at (867, 323)
Screenshot: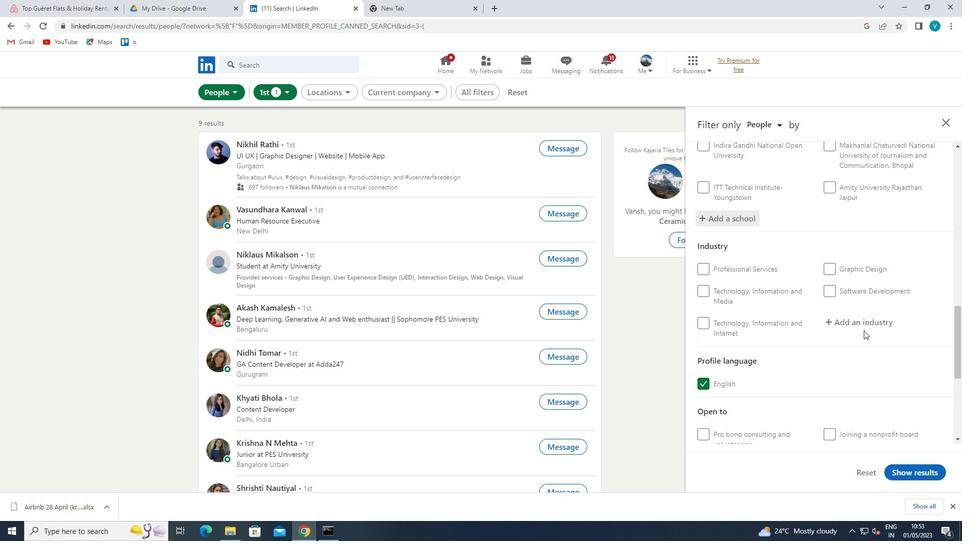 
Action: Mouse moved to (867, 322)
Screenshot: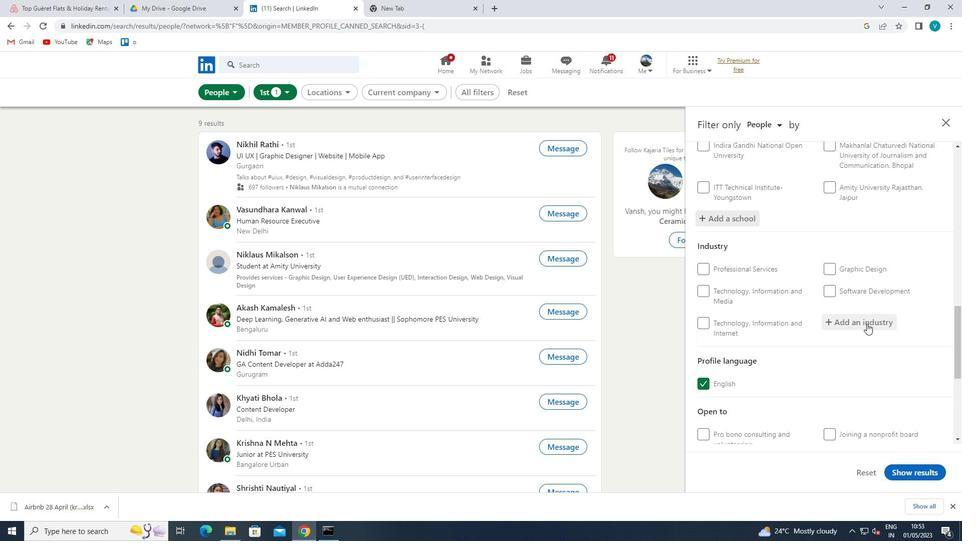
Action: Key pressed <Key.shift>PERSONAL<Key.space>
Screenshot: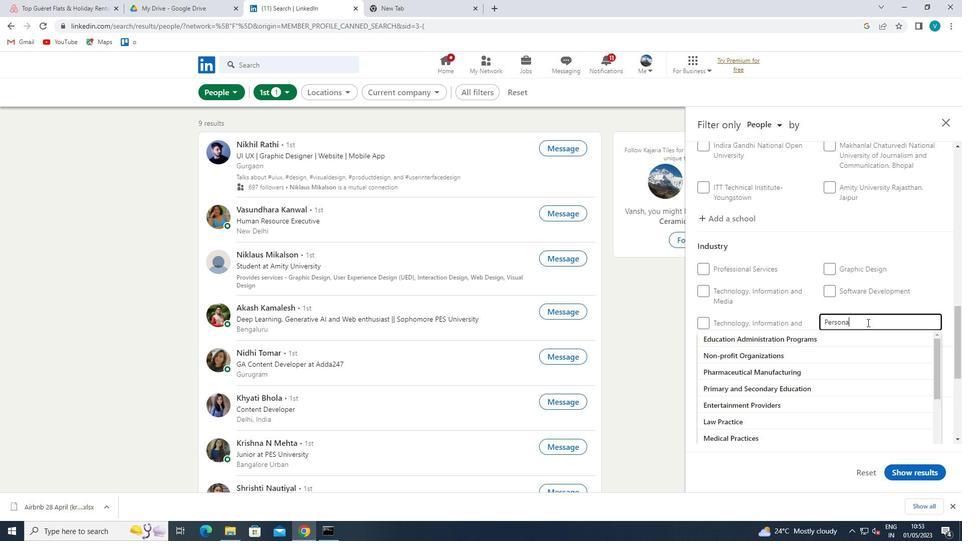 
Action: Mouse moved to (844, 336)
Screenshot: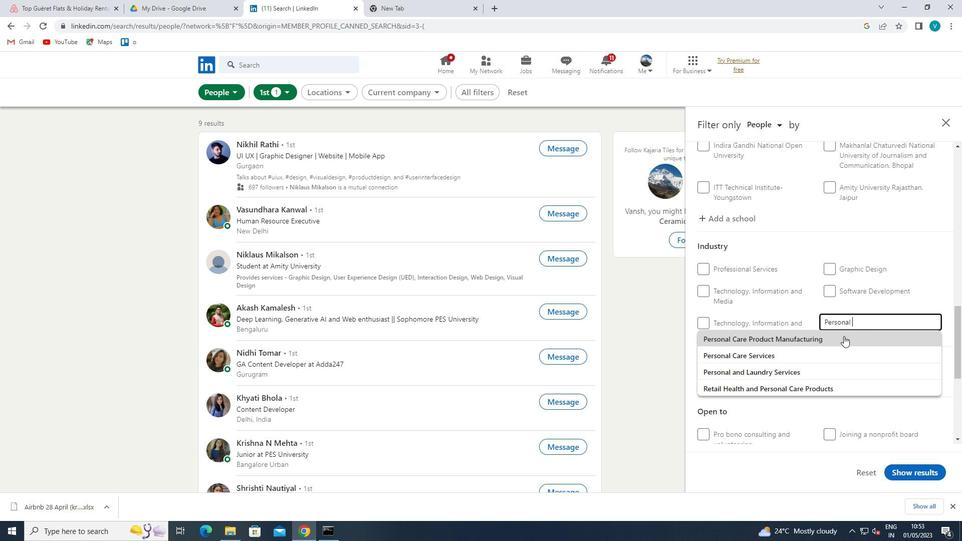 
Action: Mouse pressed left at (844, 336)
Screenshot: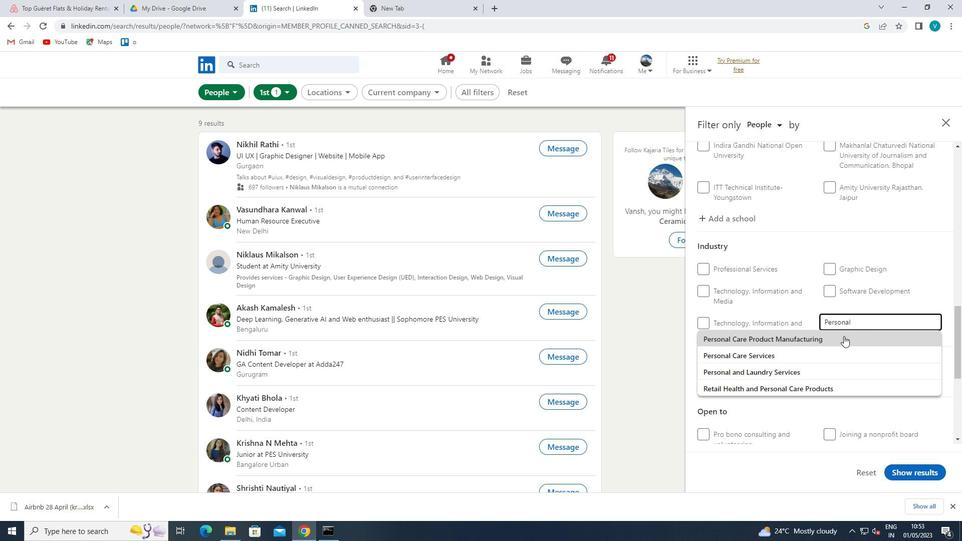 
Action: Mouse scrolled (844, 335) with delta (0, 0)
Screenshot: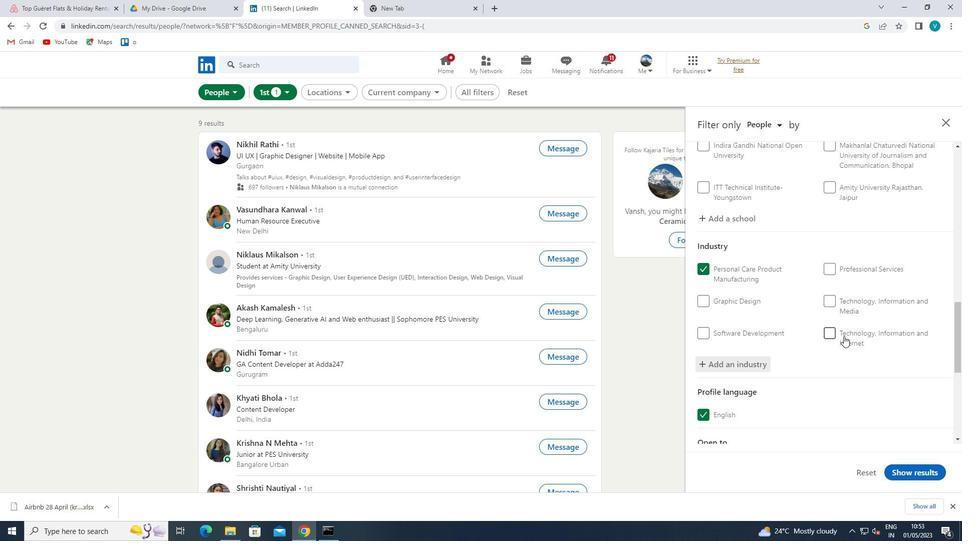
Action: Mouse moved to (844, 335)
Screenshot: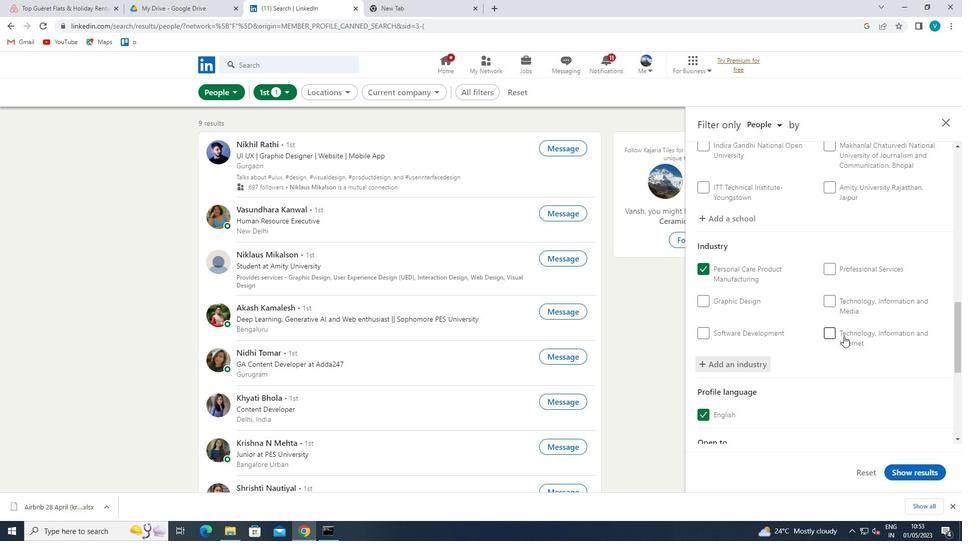 
Action: Mouse scrolled (844, 335) with delta (0, 0)
Screenshot: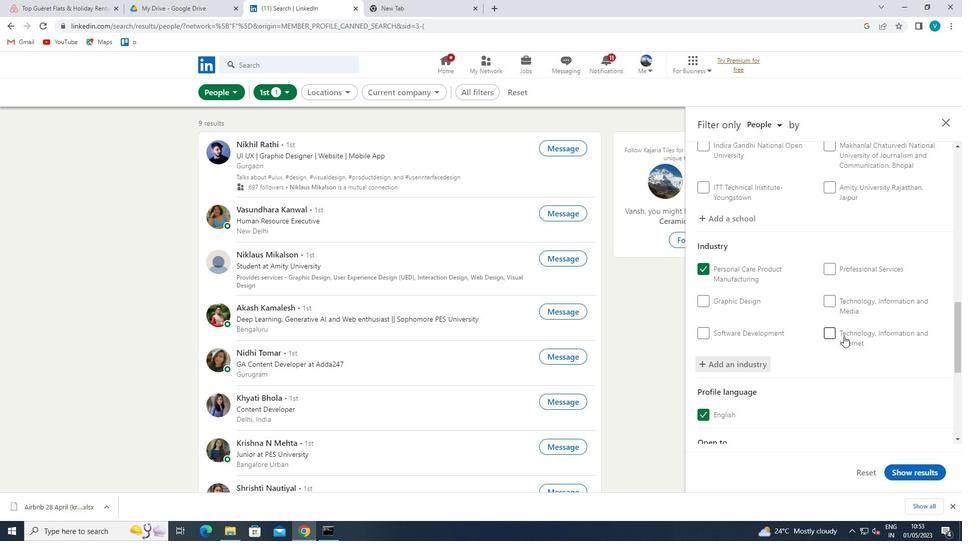 
Action: Mouse scrolled (844, 335) with delta (0, 0)
Screenshot: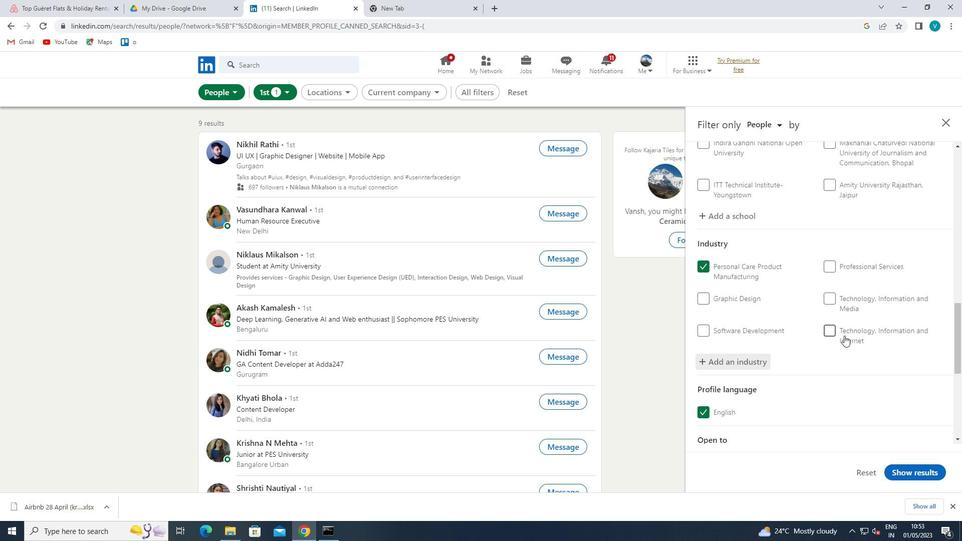 
Action: Mouse scrolled (844, 335) with delta (0, 0)
Screenshot: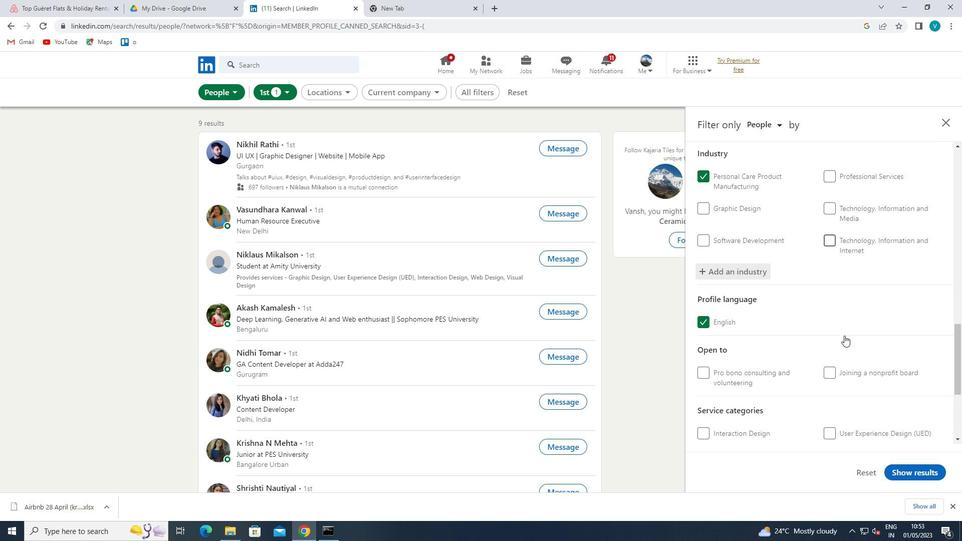 
Action: Mouse scrolled (844, 335) with delta (0, 0)
Screenshot: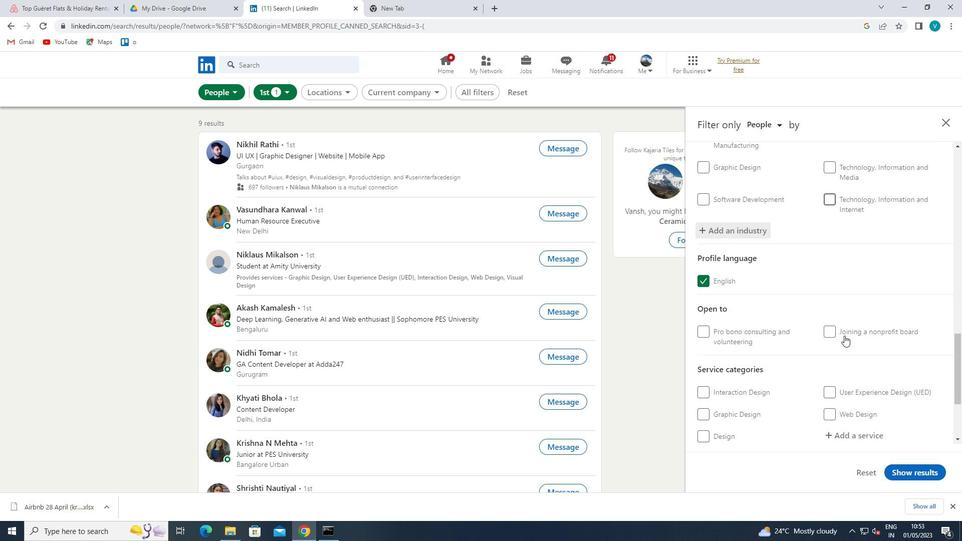 
Action: Mouse scrolled (844, 335) with delta (0, 0)
Screenshot: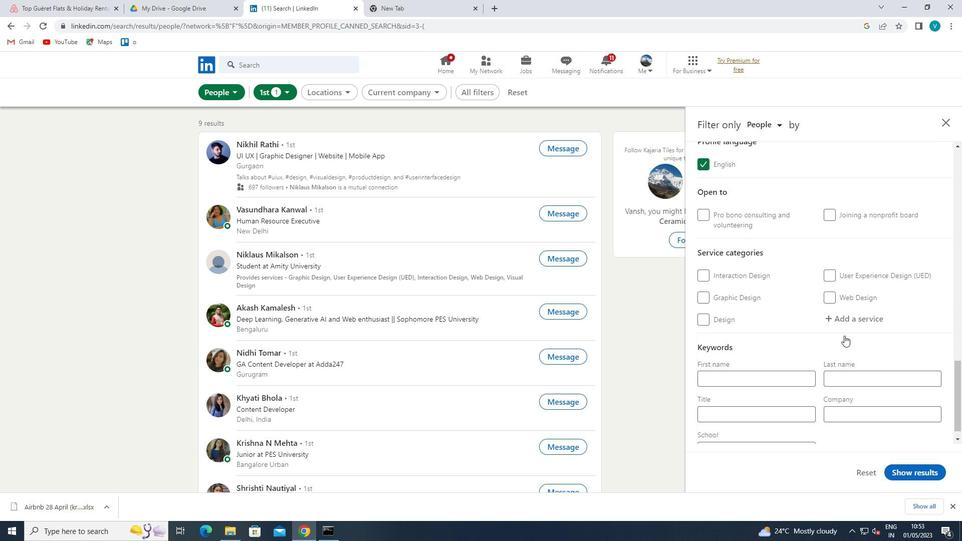 
Action: Mouse moved to (846, 298)
Screenshot: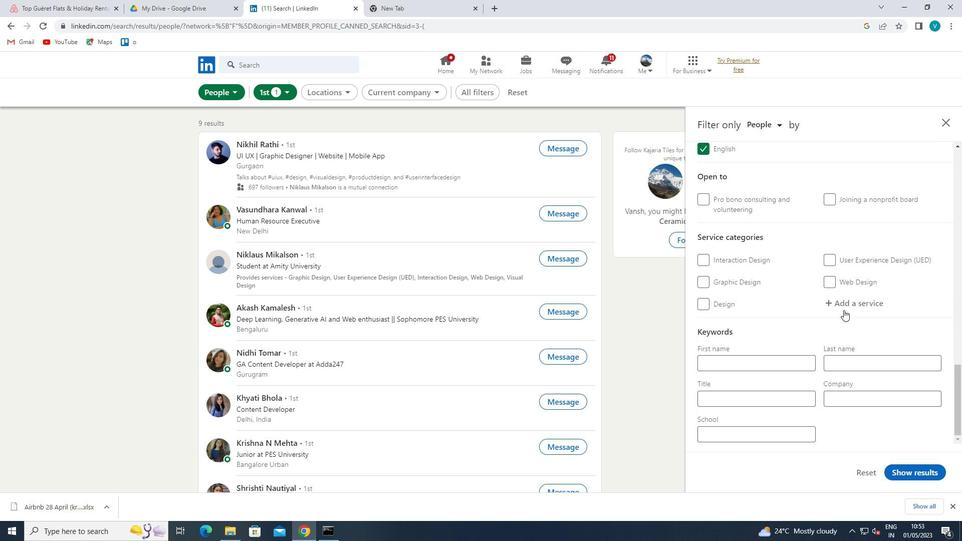 
Action: Mouse pressed left at (846, 298)
Screenshot: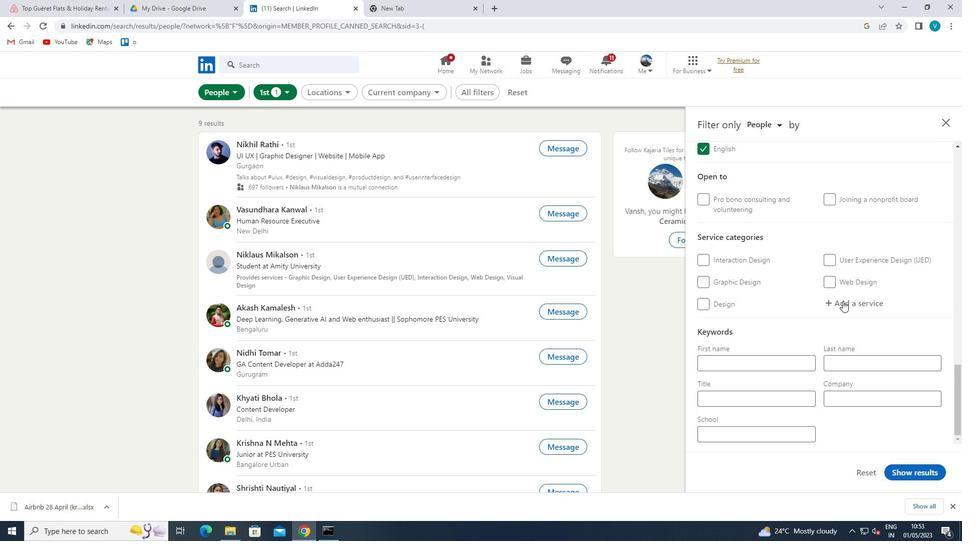 
Action: Mouse moved to (848, 297)
Screenshot: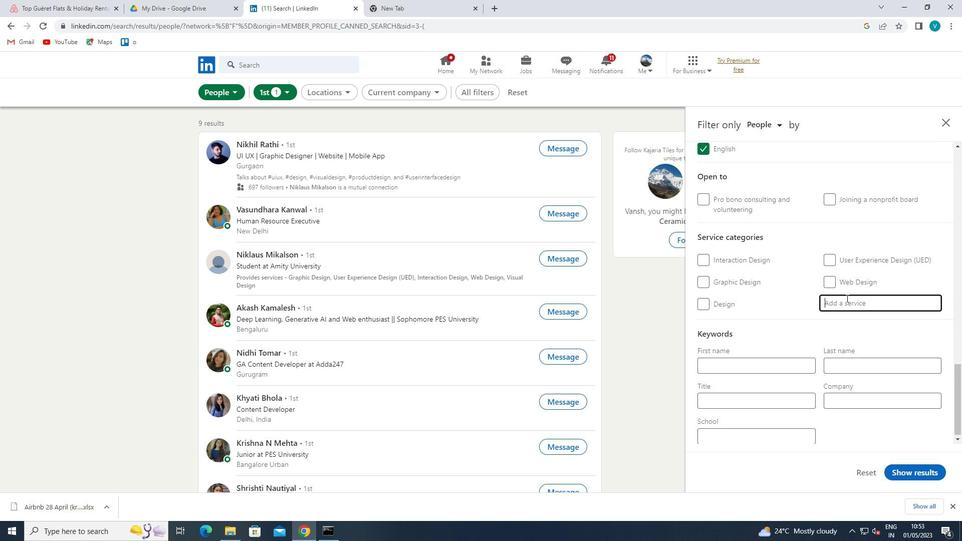 
Action: Key pressed <Key.shift>DATE<Key.space>
Screenshot: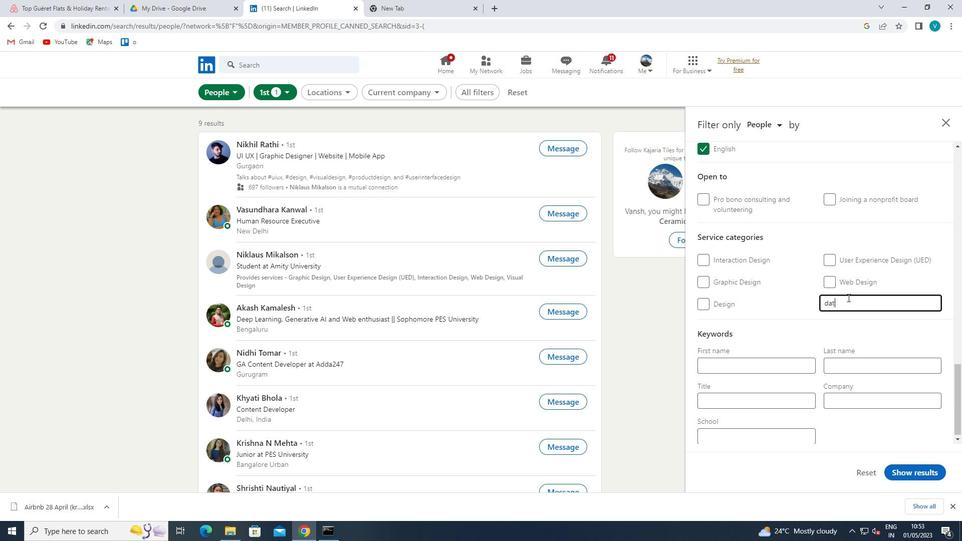 
Action: Mouse moved to (826, 321)
Screenshot: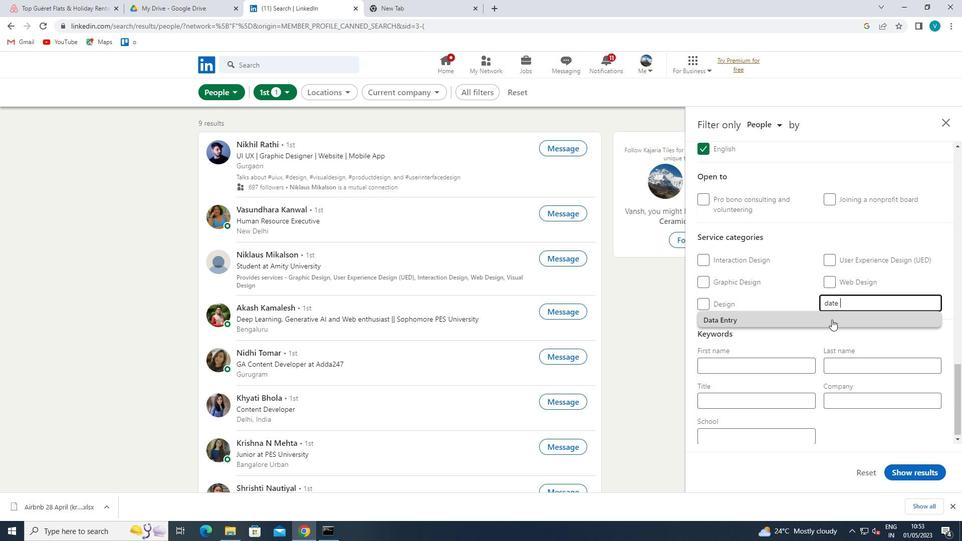 
Action: Mouse pressed left at (826, 321)
Screenshot: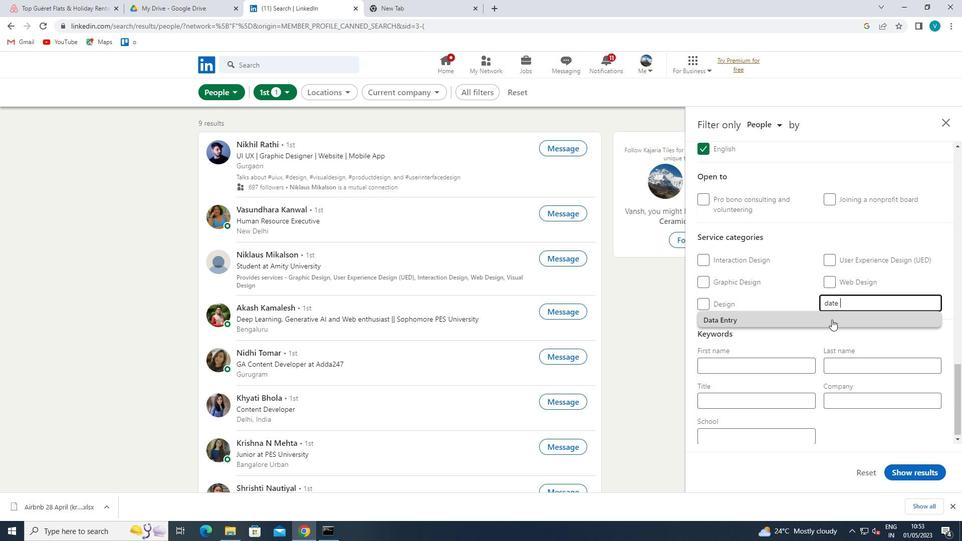 
Action: Mouse moved to (827, 322)
Screenshot: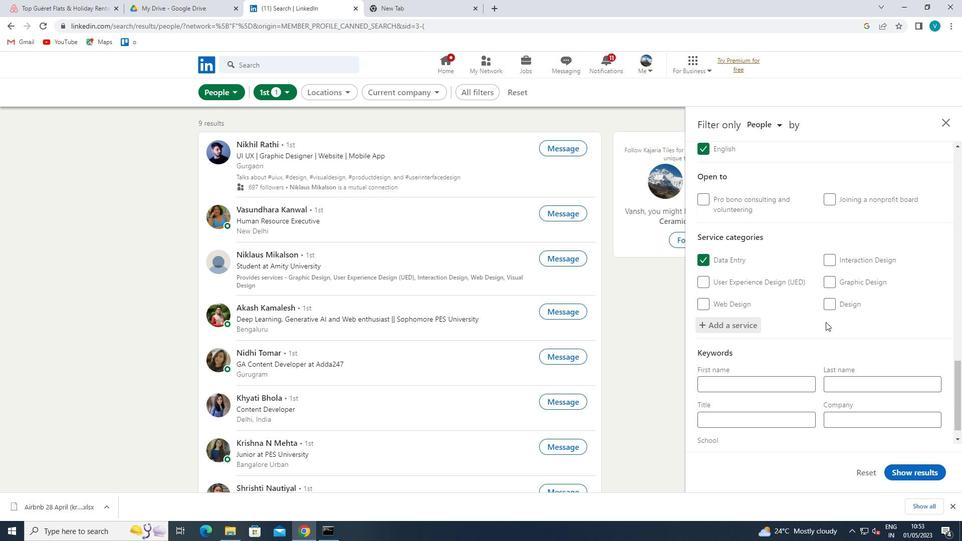
Action: Mouse scrolled (827, 321) with delta (0, 0)
Screenshot: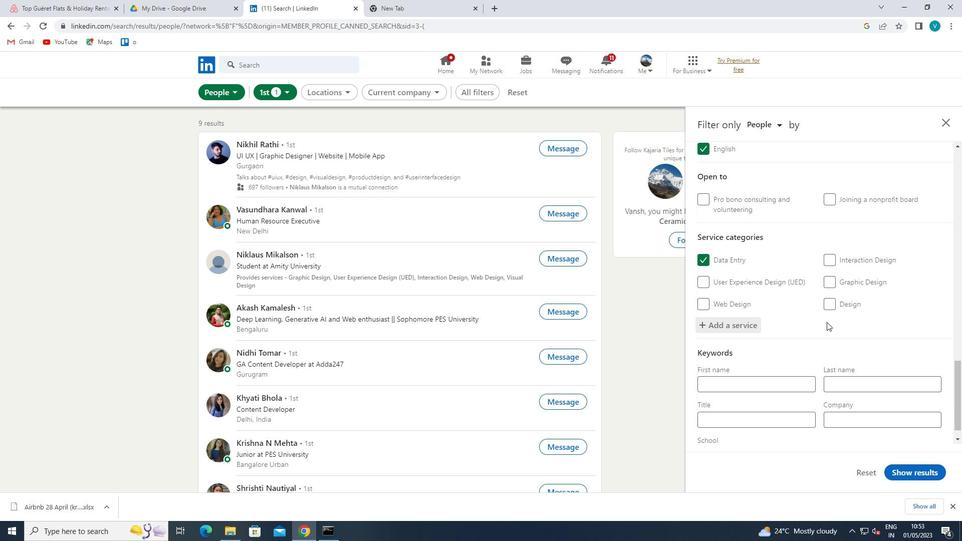 
Action: Mouse scrolled (827, 321) with delta (0, 0)
Screenshot: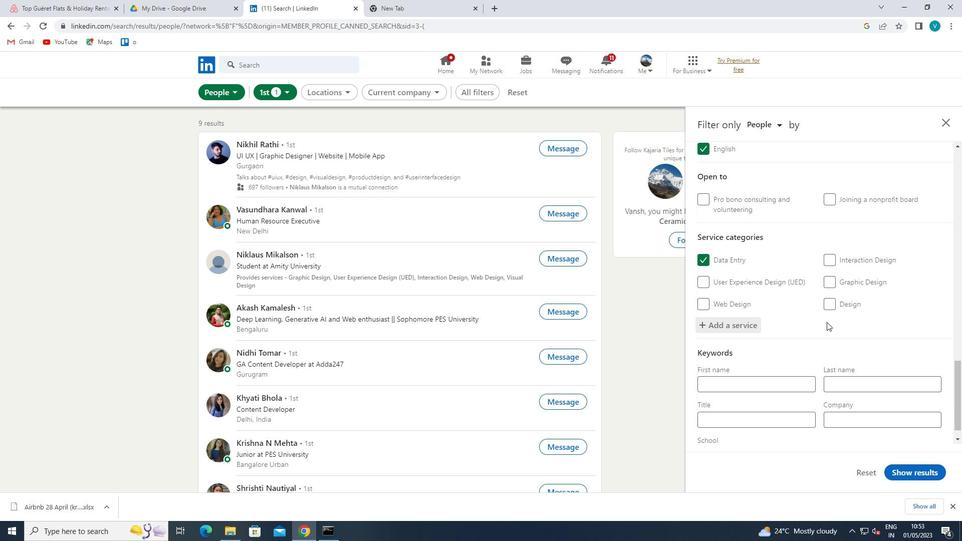 
Action: Mouse moved to (779, 398)
Screenshot: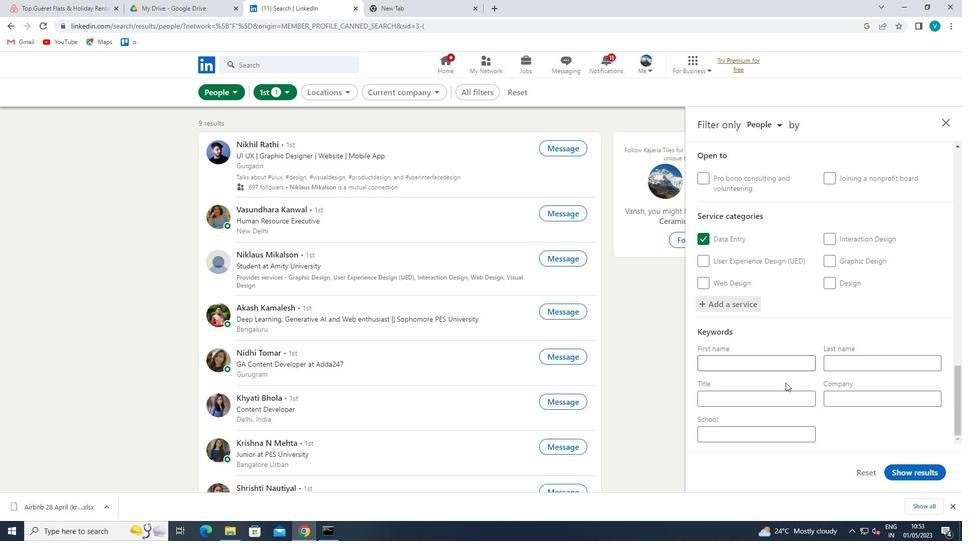 
Action: Mouse pressed left at (779, 398)
Screenshot: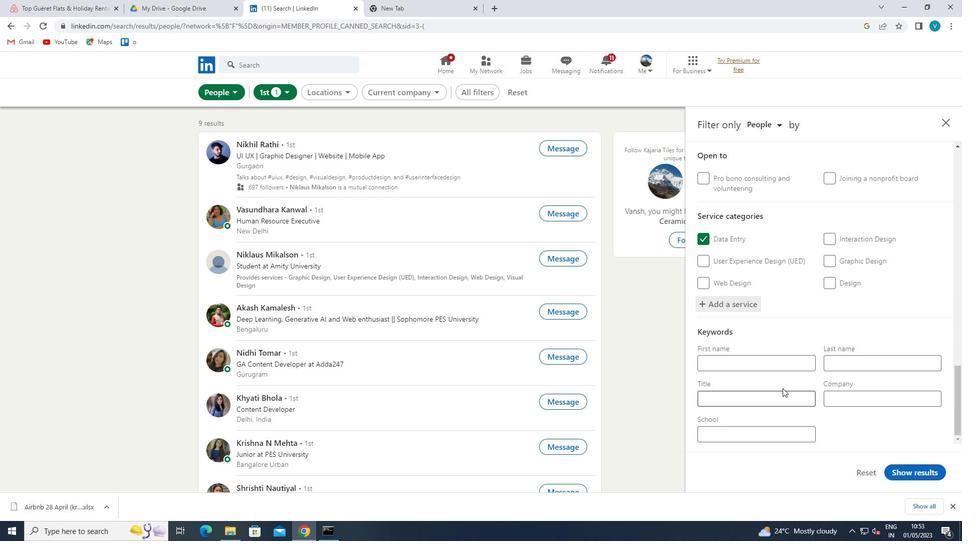 
Action: Mouse moved to (779, 398)
Screenshot: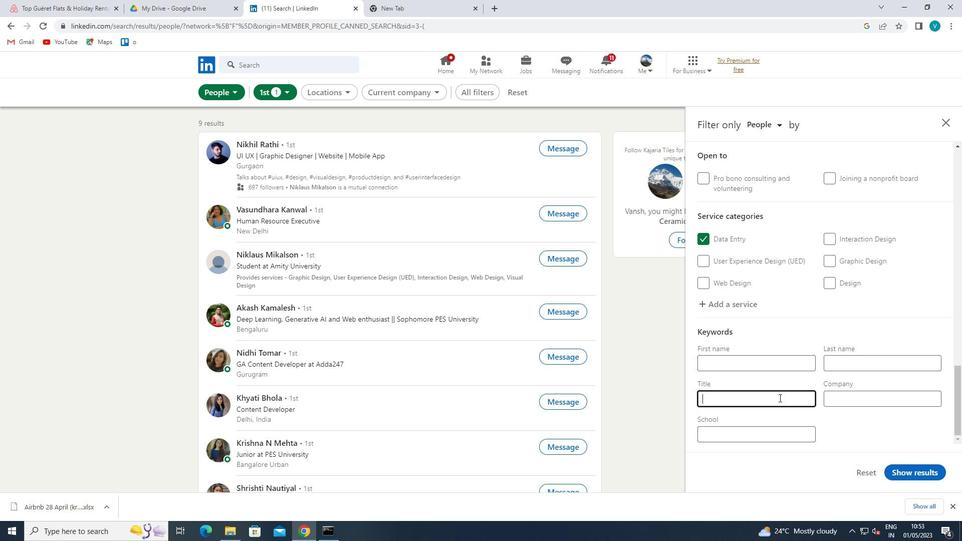 
Action: Key pressed <Key.shift>CONTENT<Key.space><Key.shift>MARKETING<Key.space><Key.shift><Key.shift><Key.shift><Key.shift>MANAGER
Screenshot: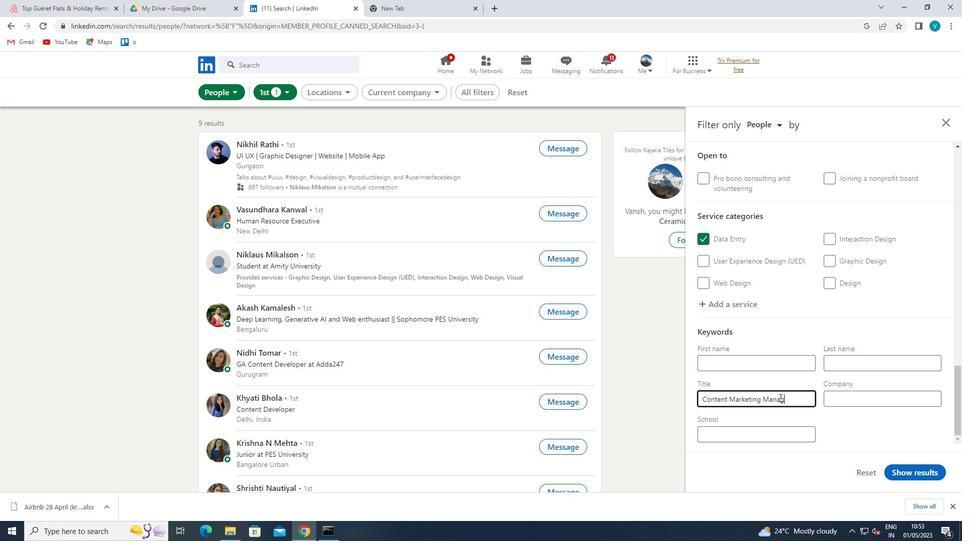 
Action: Mouse moved to (913, 468)
Screenshot: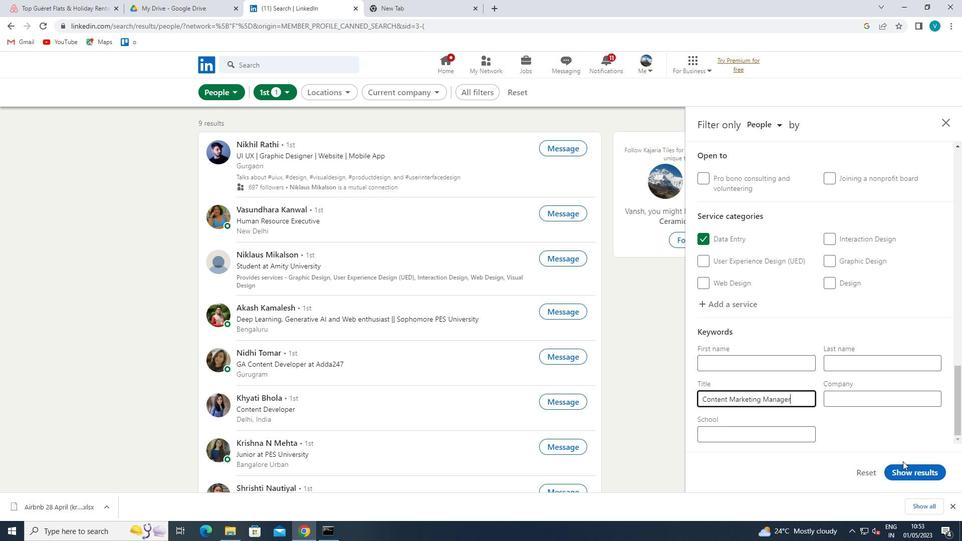 
Action: Mouse pressed left at (913, 468)
Screenshot: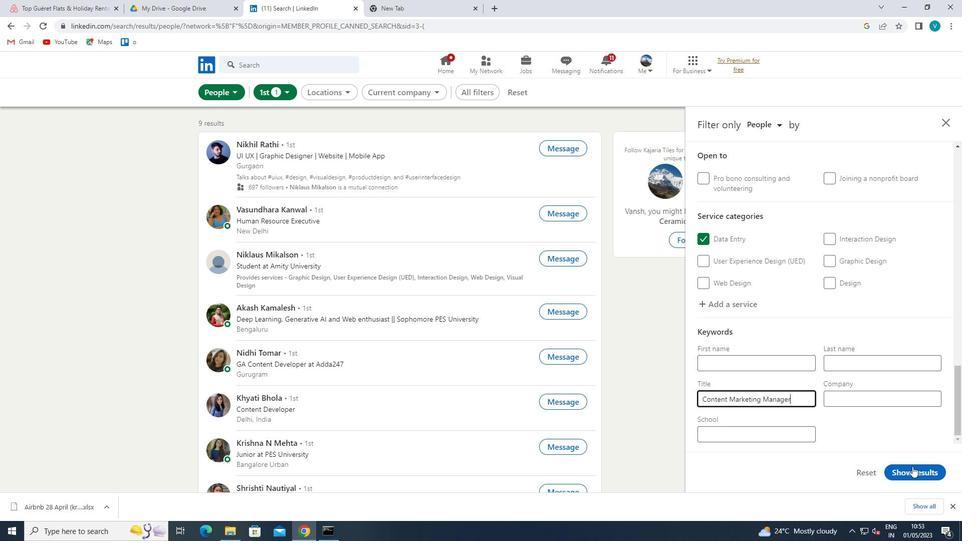 
